 Task: Open Card Event Coordination Review in Board Customer Churn Analysis to Workspace External Affairs and add a team member Softage.4@softage.net, a label Green, a checklist Cryptocurrency Trading, an attachment from Trello, a color Green and finally, add a card description 'Conduct customer research for new market expansion opportunities' and a comment 'Given the potential impact of this task on our team morale and motivation, let us ensure that we approach it with a sense of positivity and enthusiasm.'. Add a start date 'Jan 08, 1900' with a due date 'Jan 15, 1900'
Action: Mouse moved to (736, 264)
Screenshot: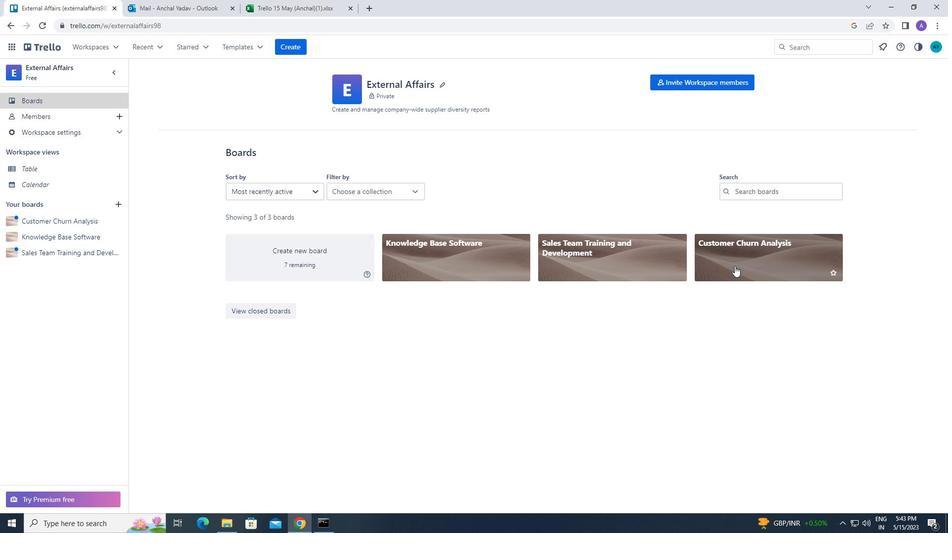 
Action: Mouse pressed left at (736, 264)
Screenshot: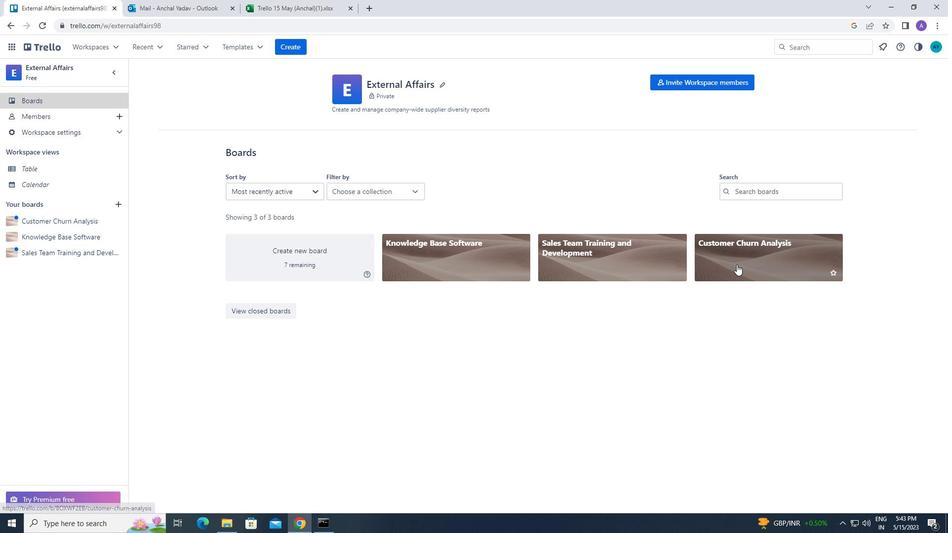 
Action: Mouse moved to (462, 125)
Screenshot: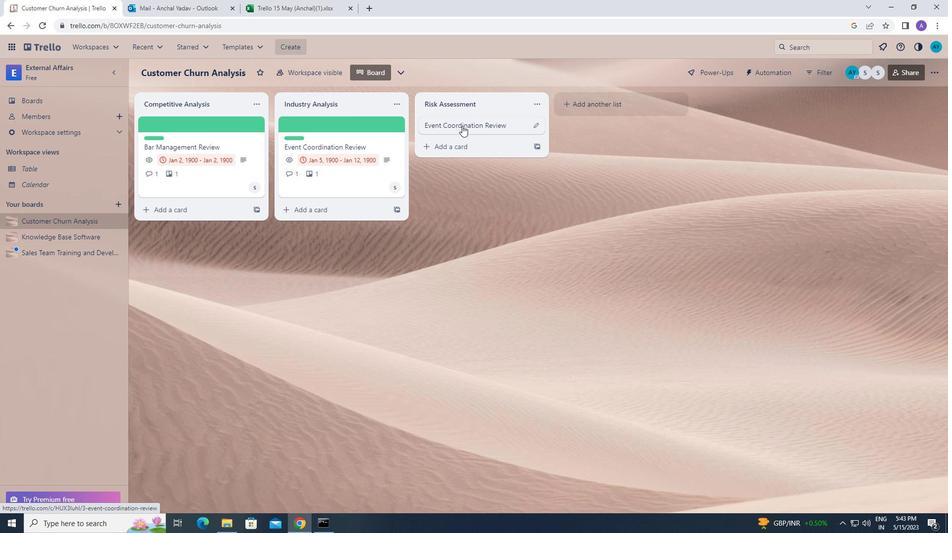 
Action: Mouse pressed left at (462, 125)
Screenshot: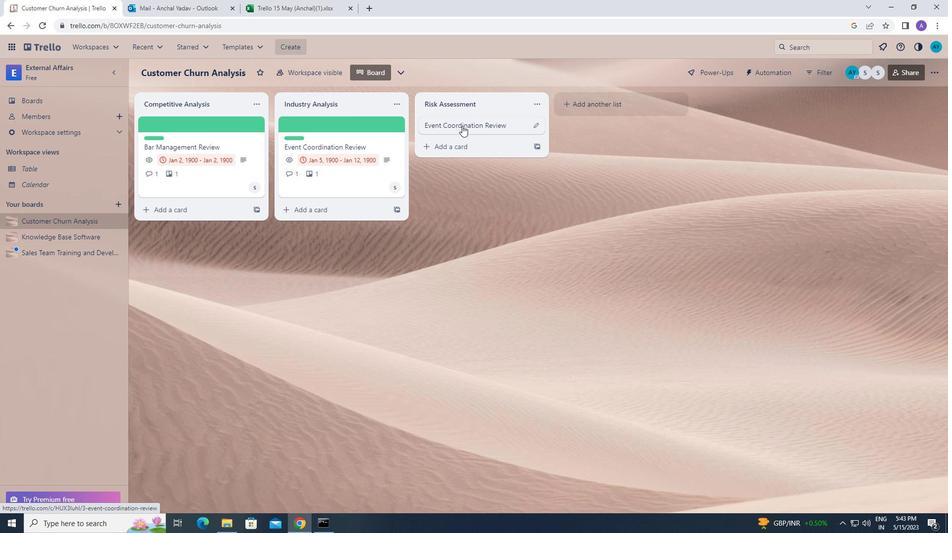 
Action: Mouse moved to (588, 158)
Screenshot: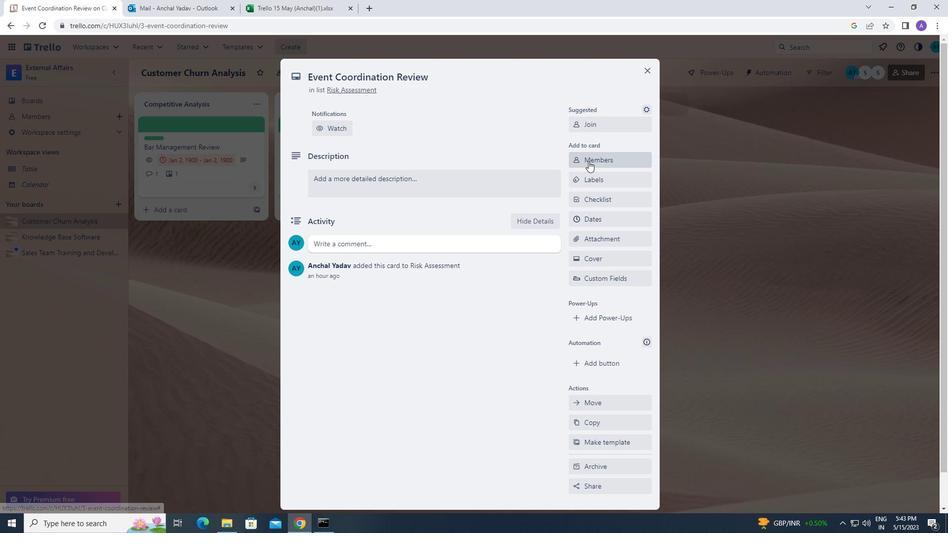 
Action: Mouse pressed left at (588, 158)
Screenshot: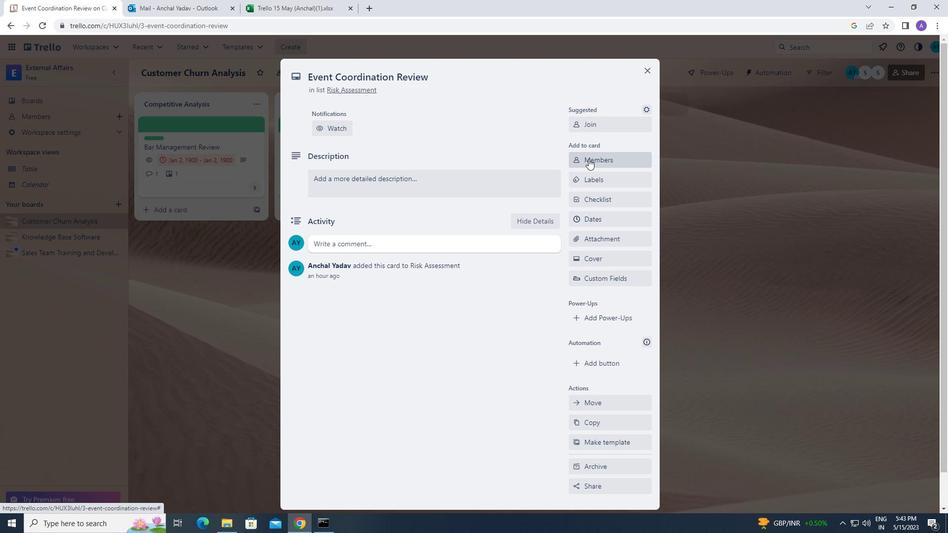
Action: Mouse moved to (593, 199)
Screenshot: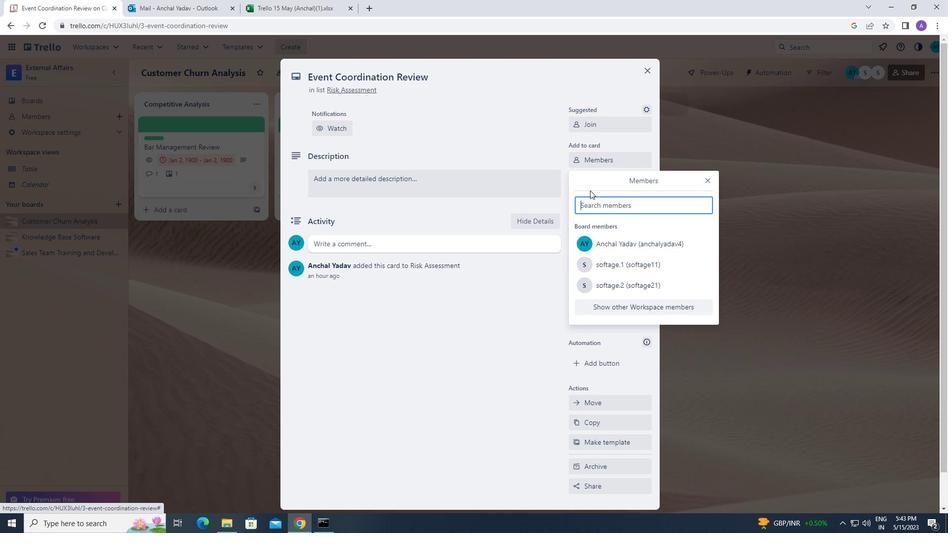
Action: Mouse pressed left at (593, 199)
Screenshot: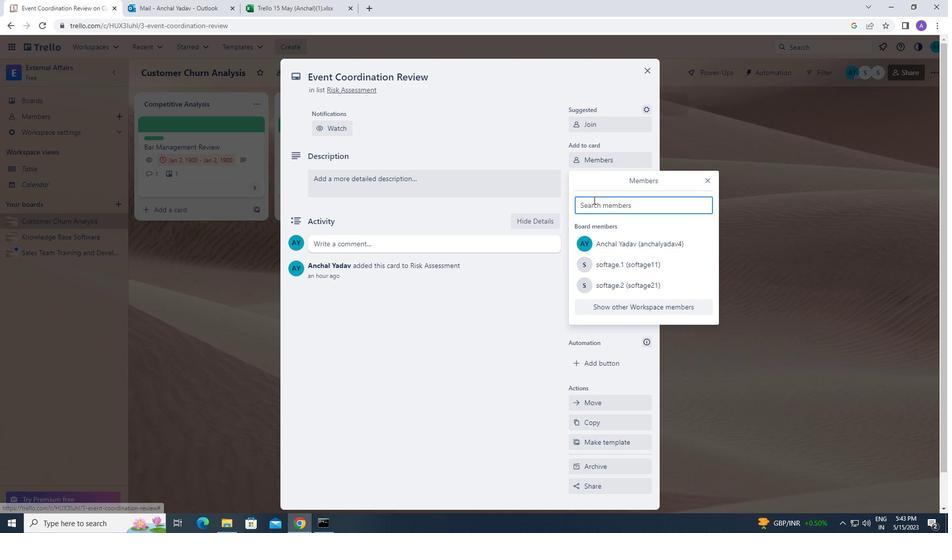 
Action: Key pressed <Key.caps_lock>s<Key.caps_lock>ofta
Screenshot: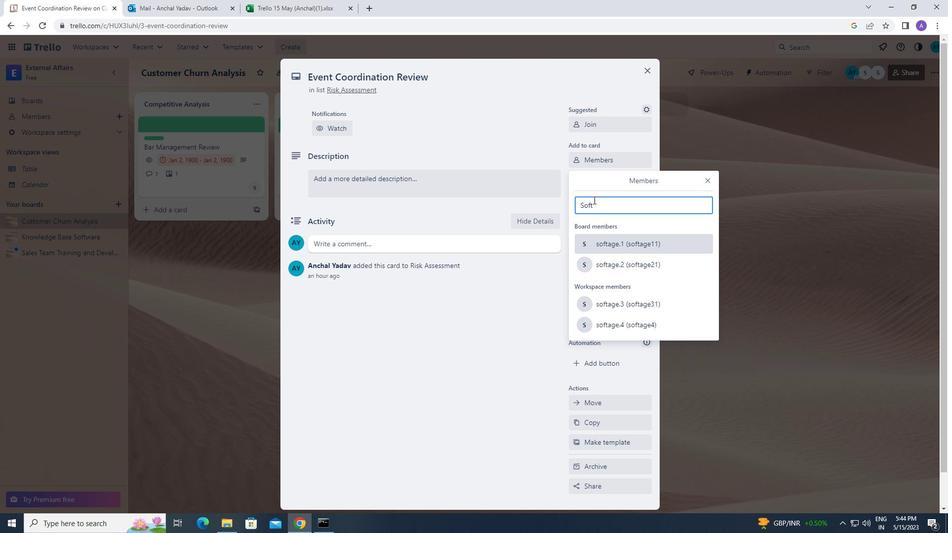 
Action: Mouse moved to (690, 197)
Screenshot: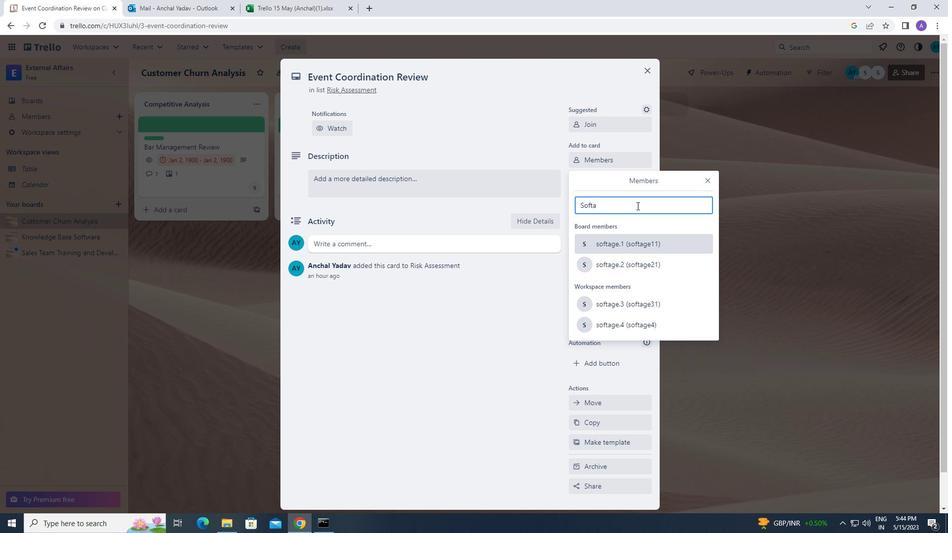 
Action: Key pressed g
Screenshot: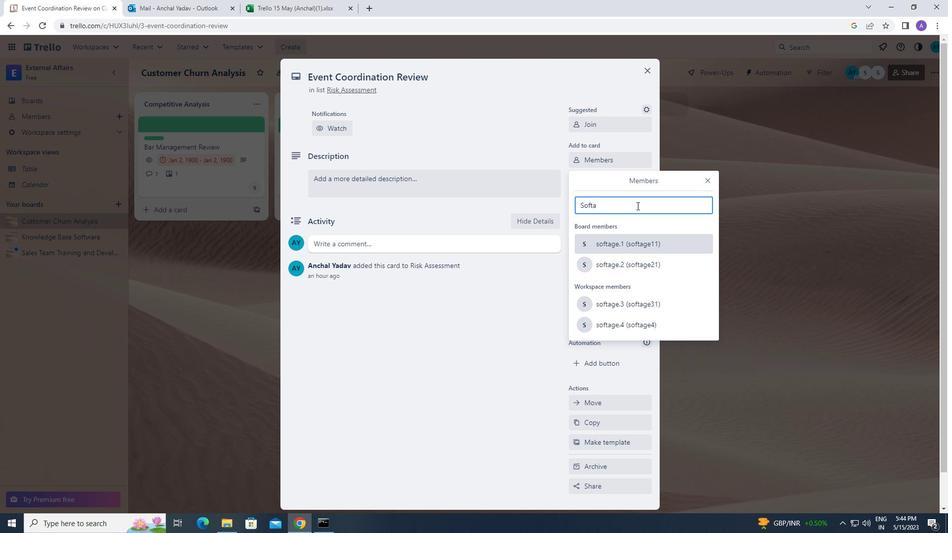 
Action: Mouse moved to (751, 180)
Screenshot: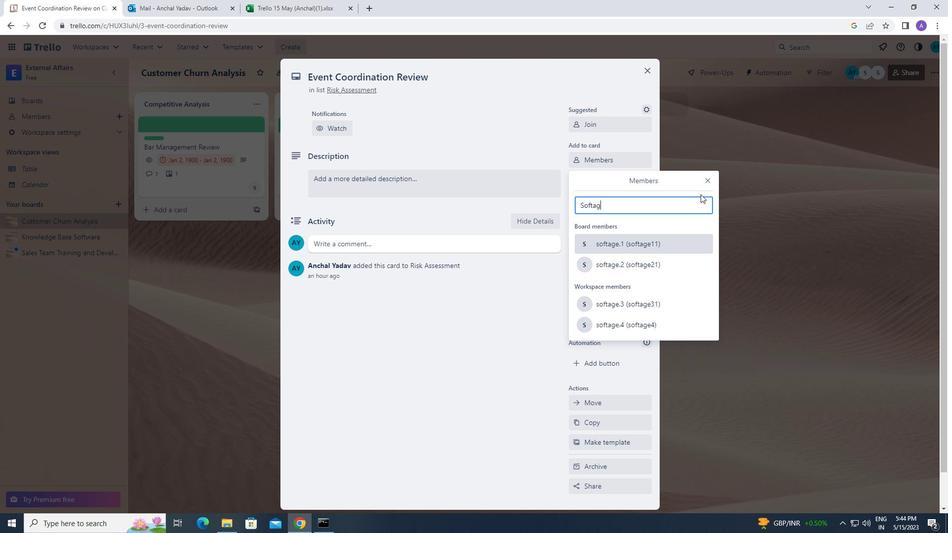 
Action: Key pressed e.4<Key.shift_r>@softag.net
Screenshot: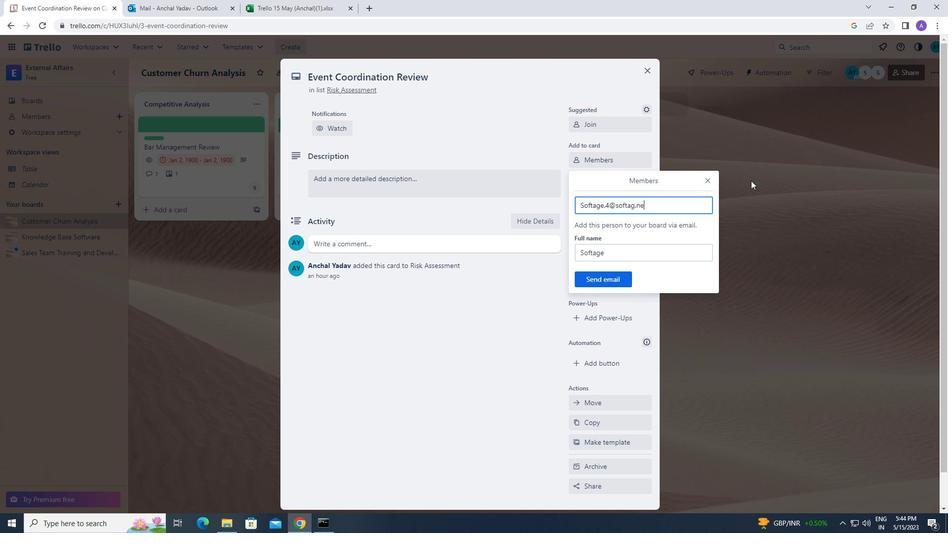 
Action: Mouse moved to (633, 206)
Screenshot: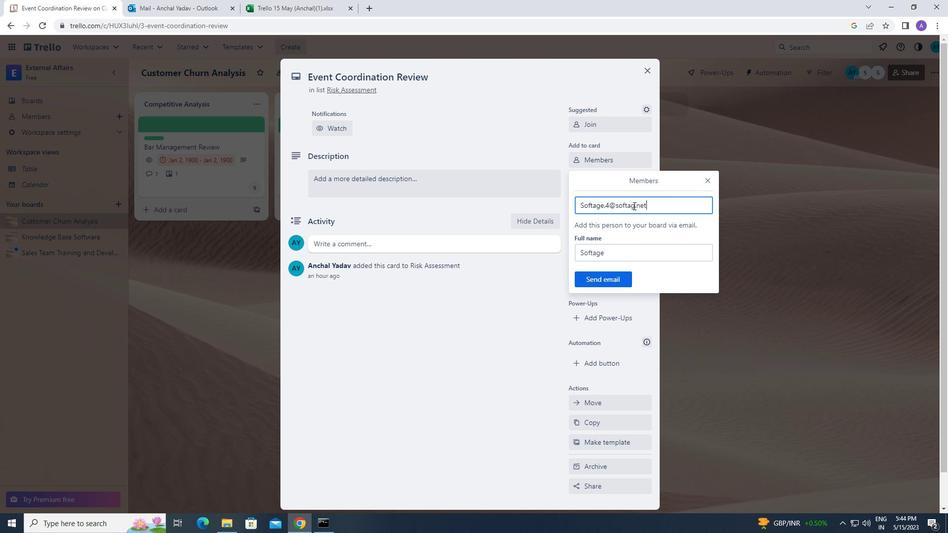
Action: Mouse pressed left at (633, 206)
Screenshot: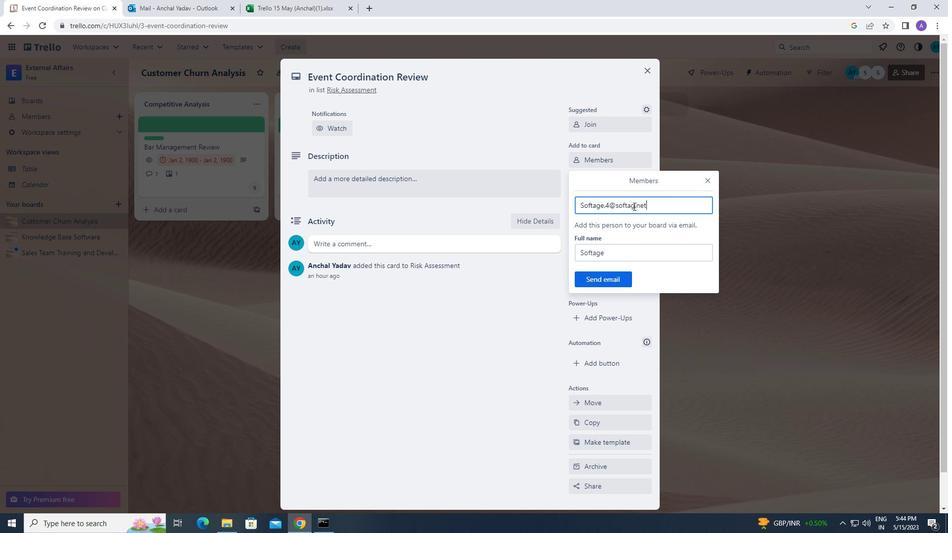 
Action: Mouse moved to (637, 216)
Screenshot: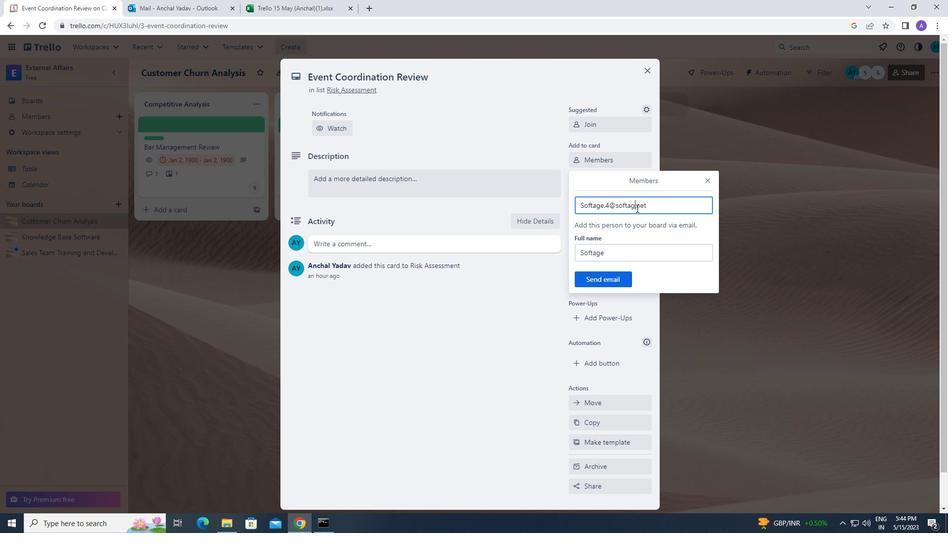 
Action: Key pressed e
Screenshot: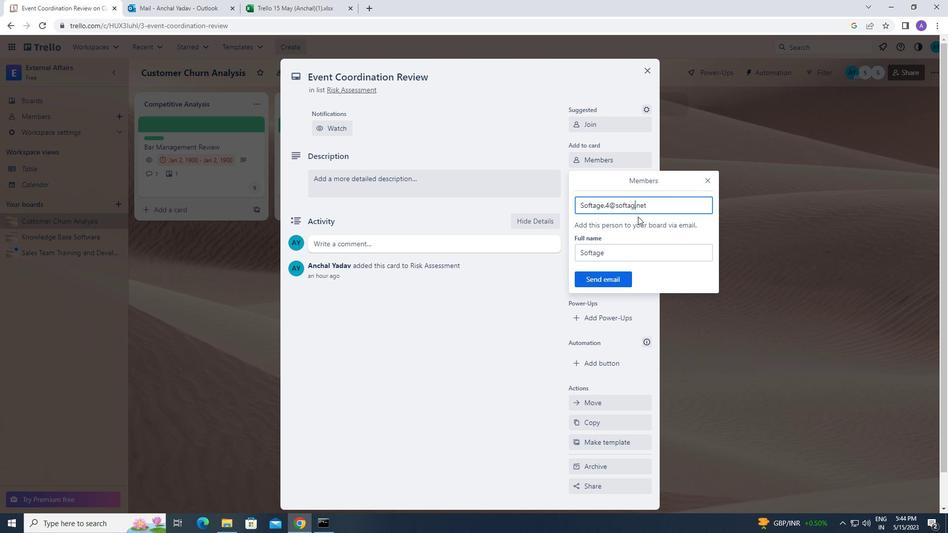 
Action: Mouse moved to (603, 278)
Screenshot: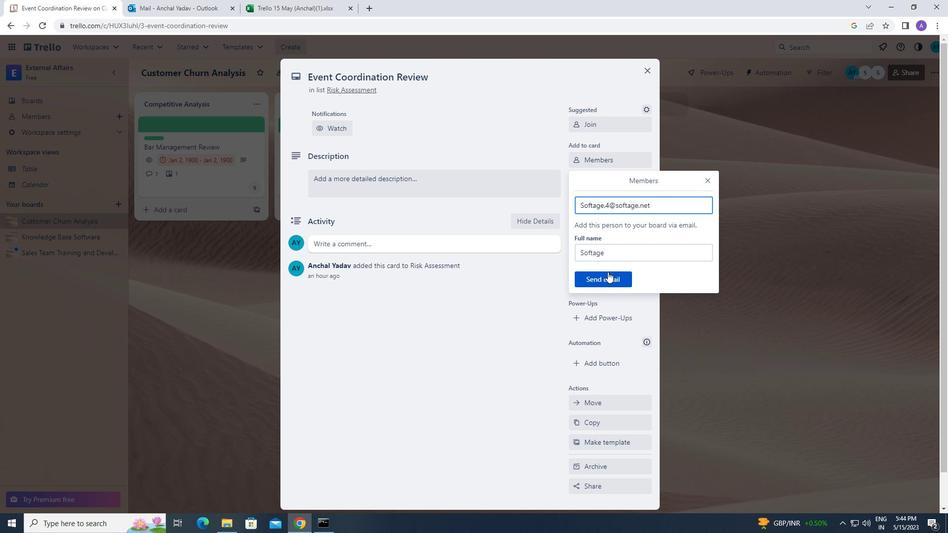 
Action: Mouse pressed left at (603, 278)
Screenshot: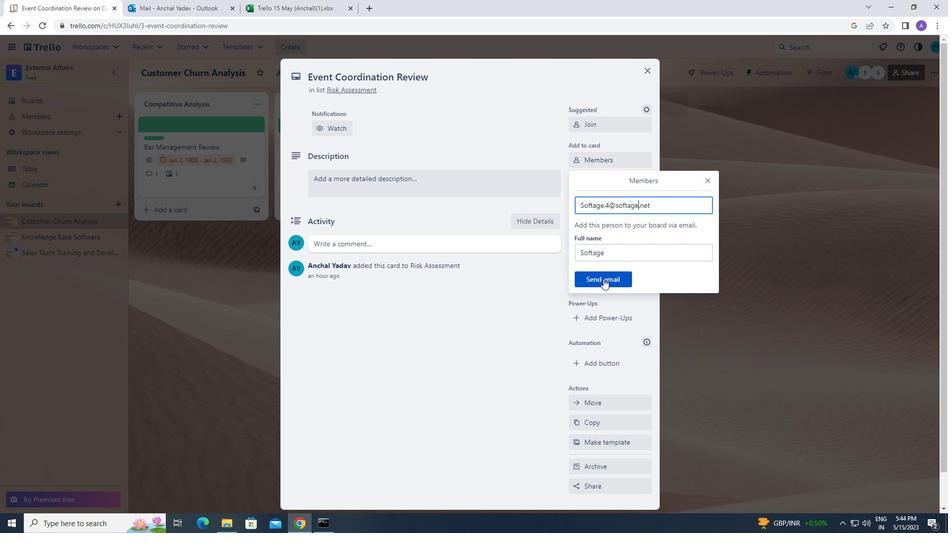 
Action: Mouse moved to (626, 179)
Screenshot: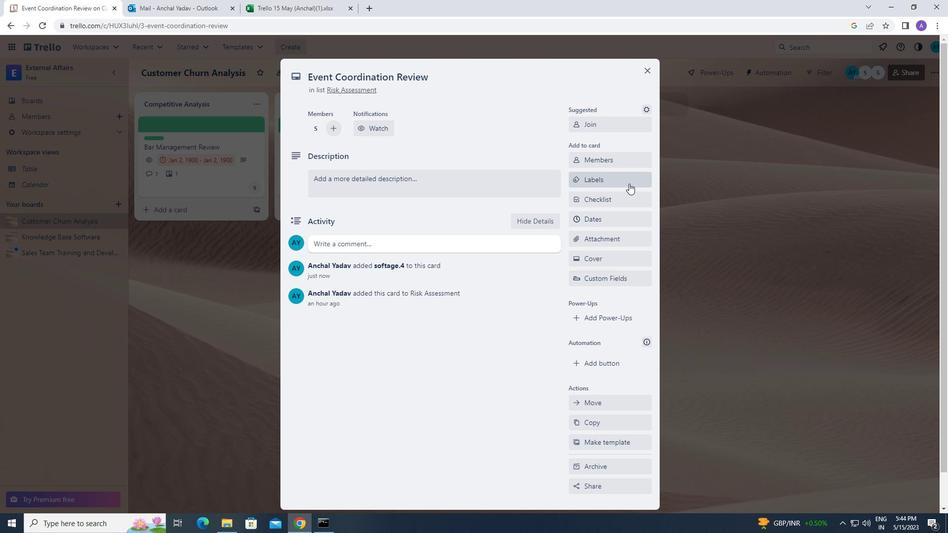 
Action: Mouse pressed left at (626, 179)
Screenshot: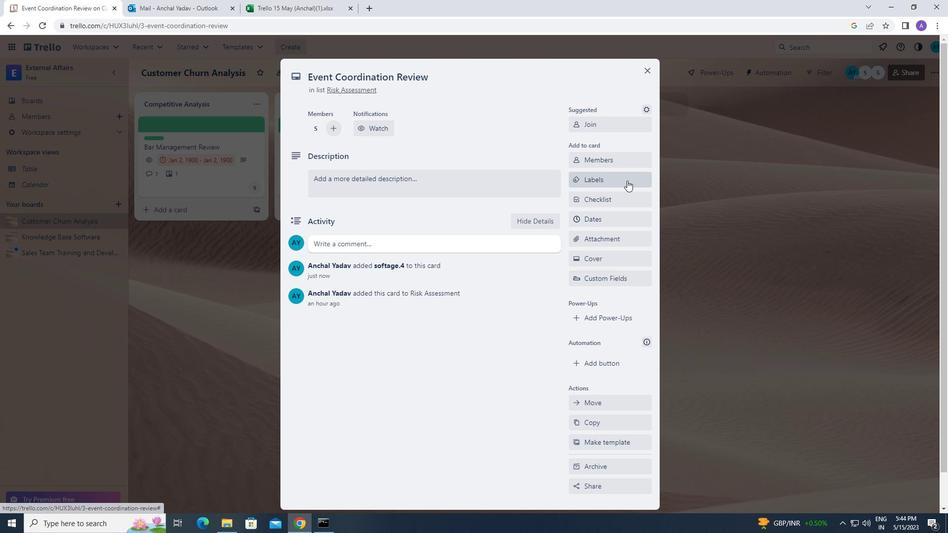 
Action: Mouse moved to (623, 369)
Screenshot: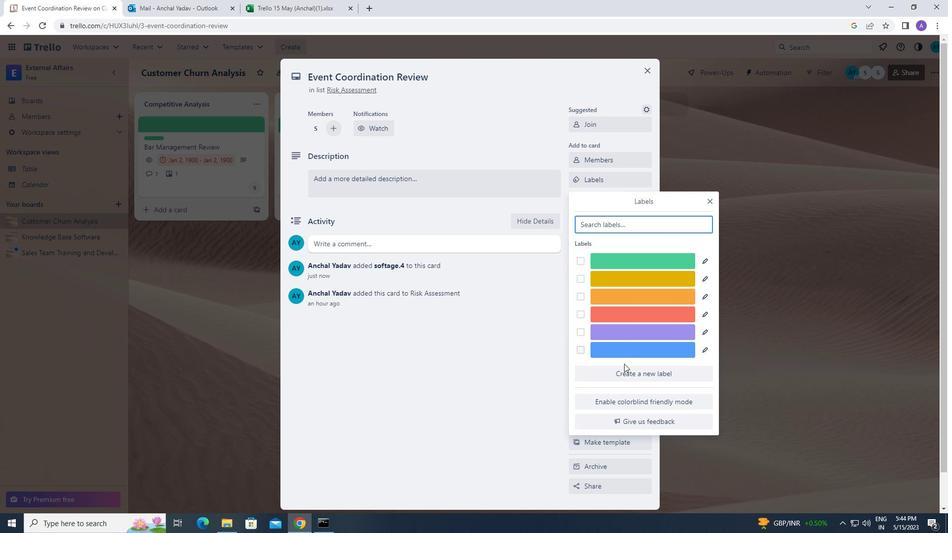 
Action: Mouse pressed left at (623, 369)
Screenshot: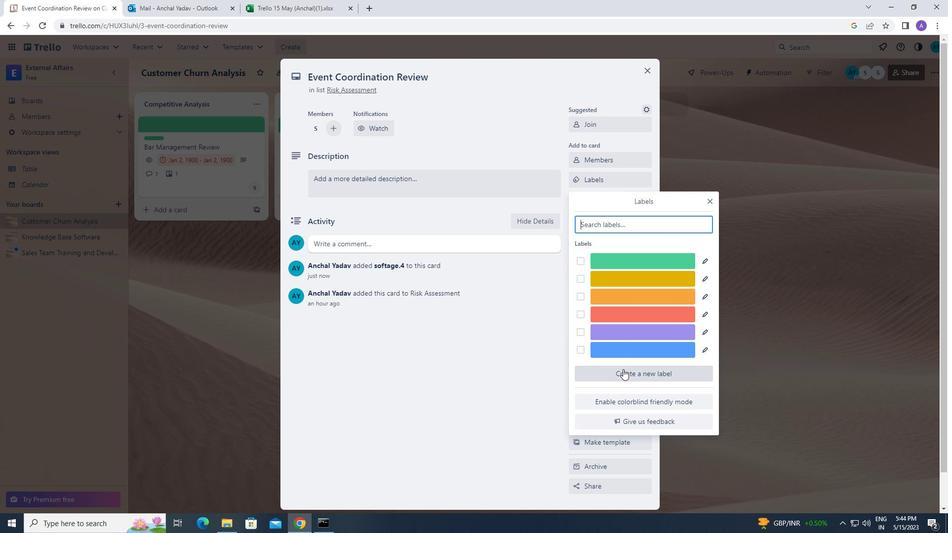 
Action: Mouse moved to (584, 341)
Screenshot: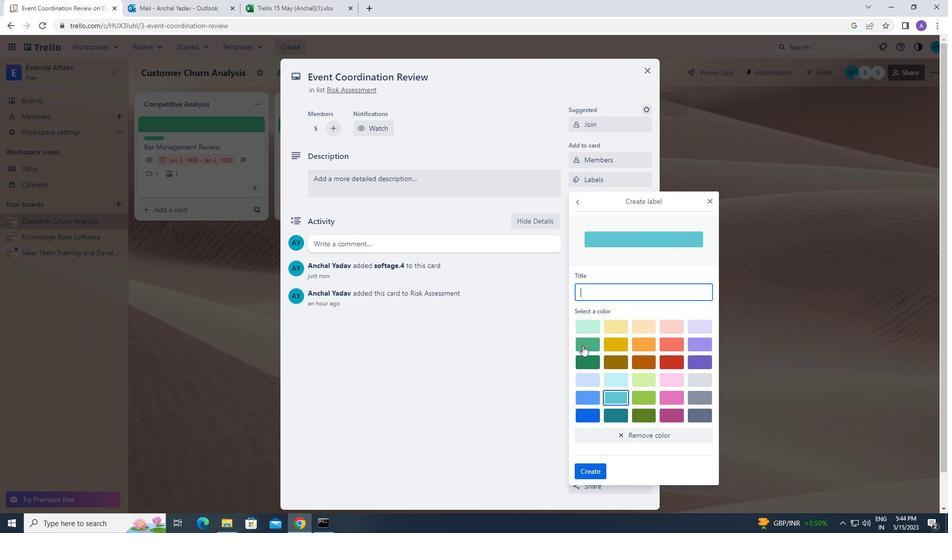 
Action: Mouse pressed left at (584, 341)
Screenshot: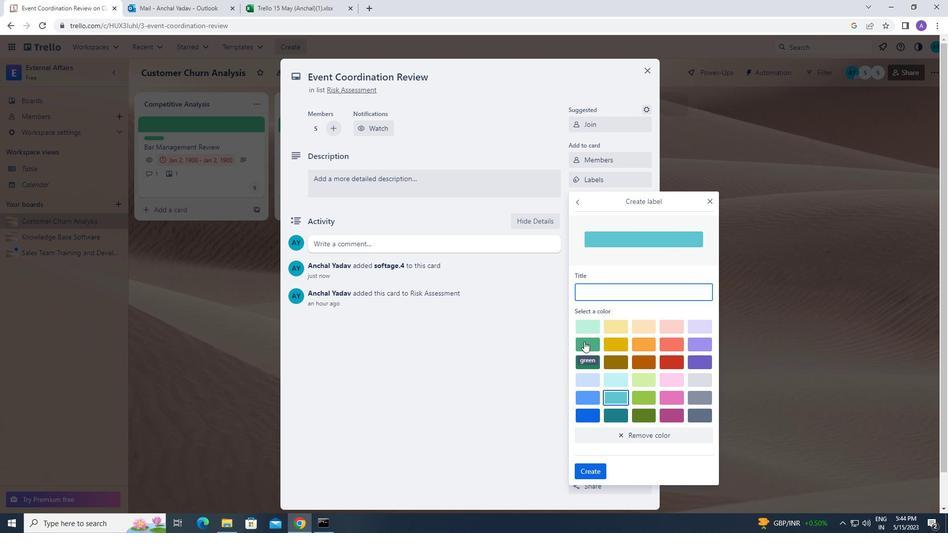 
Action: Mouse moved to (592, 469)
Screenshot: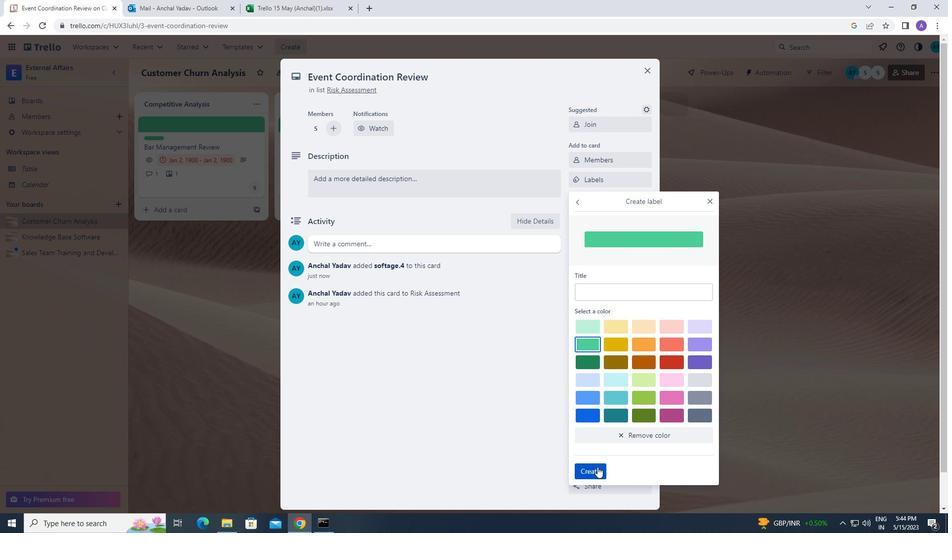 
Action: Mouse pressed left at (592, 469)
Screenshot: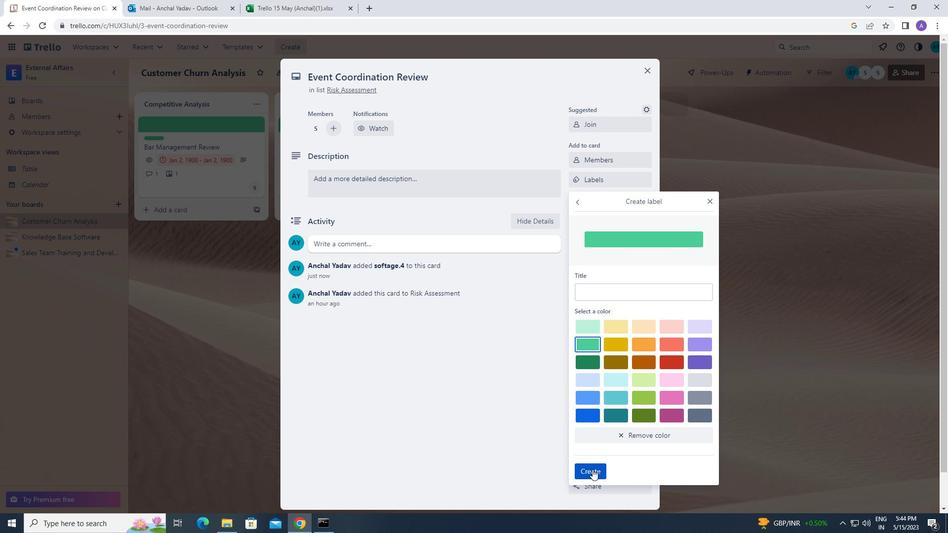 
Action: Mouse moved to (709, 202)
Screenshot: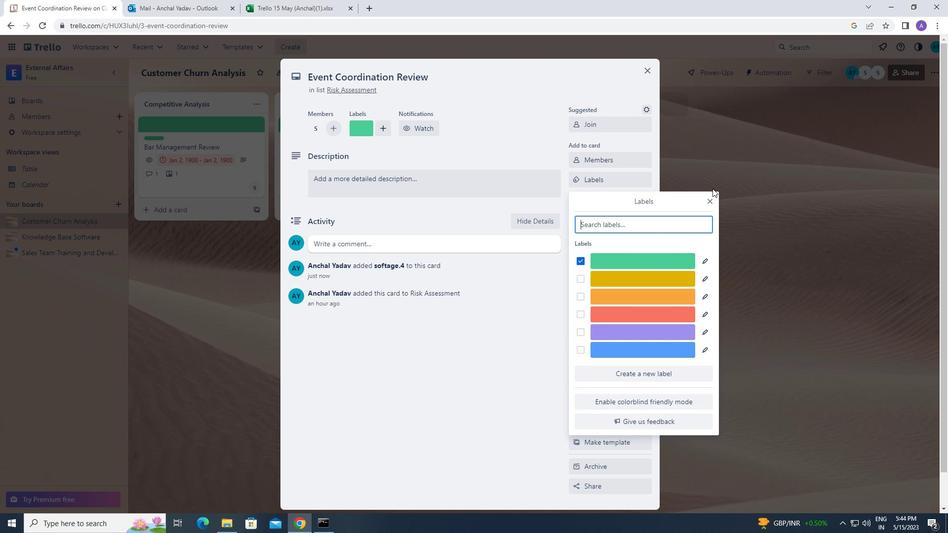 
Action: Mouse pressed left at (709, 202)
Screenshot: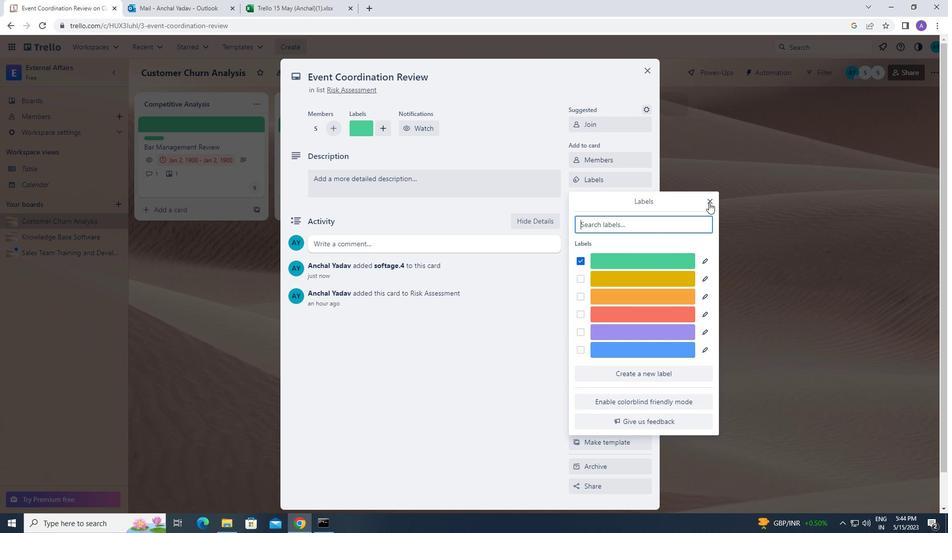 
Action: Mouse moved to (619, 197)
Screenshot: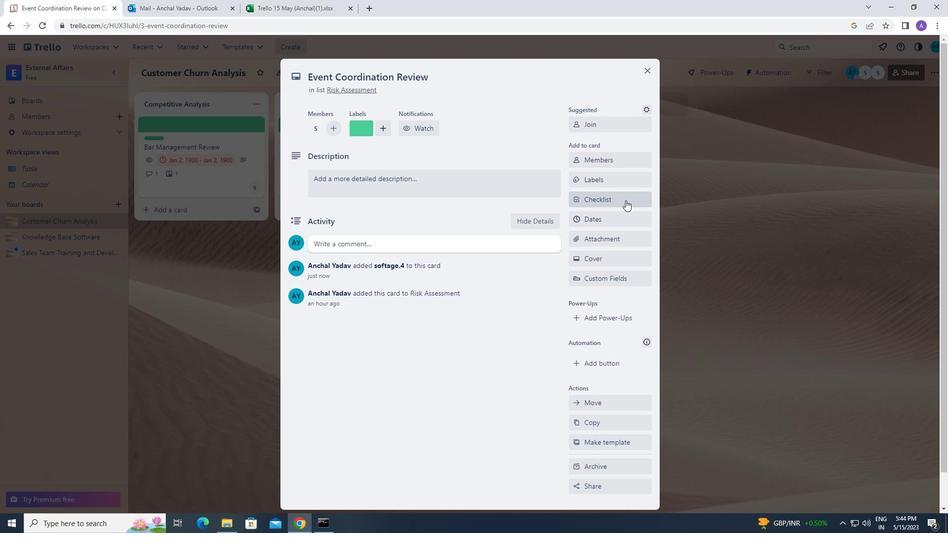 
Action: Mouse pressed left at (619, 197)
Screenshot: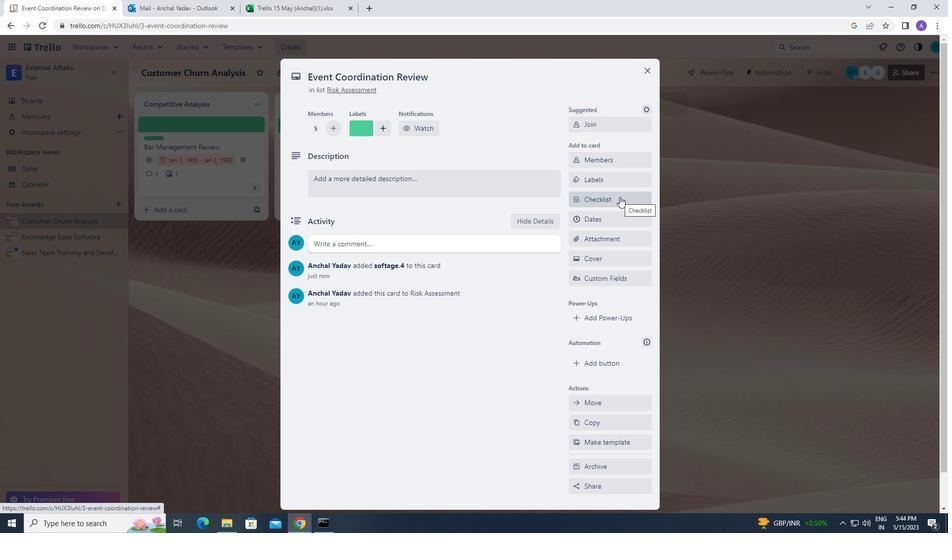 
Action: Mouse moved to (619, 241)
Screenshot: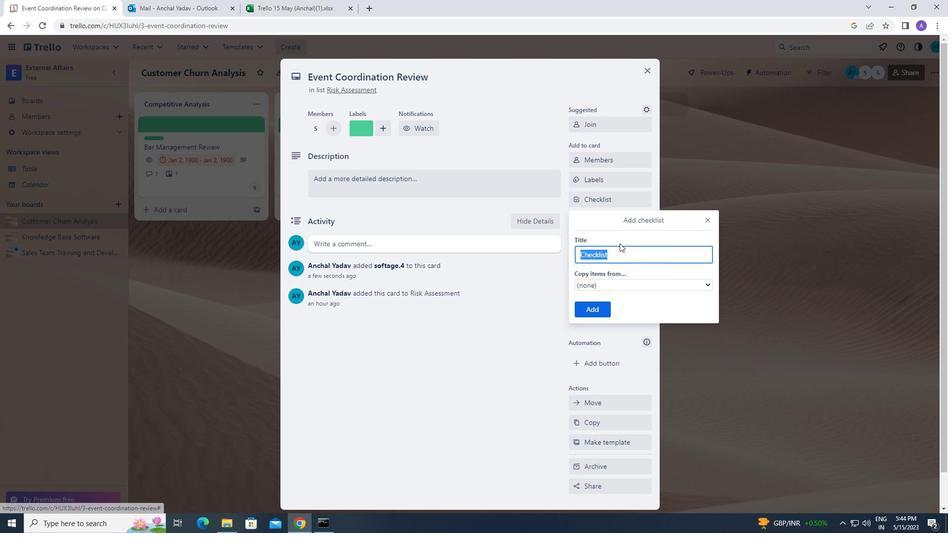 
Action: Key pressed <Key.caps_lock>c<Key.caps_lock>ryptocurrency
Screenshot: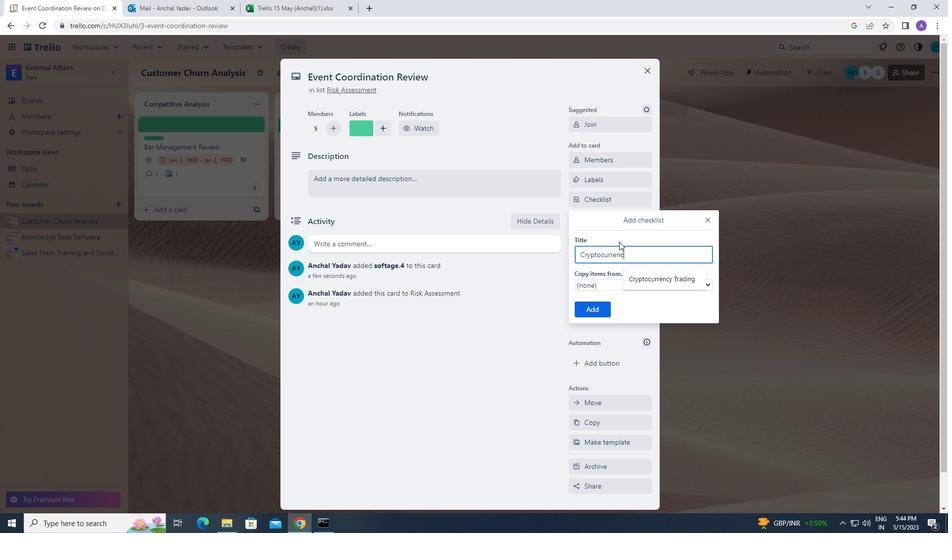 
Action: Mouse moved to (782, 224)
Screenshot: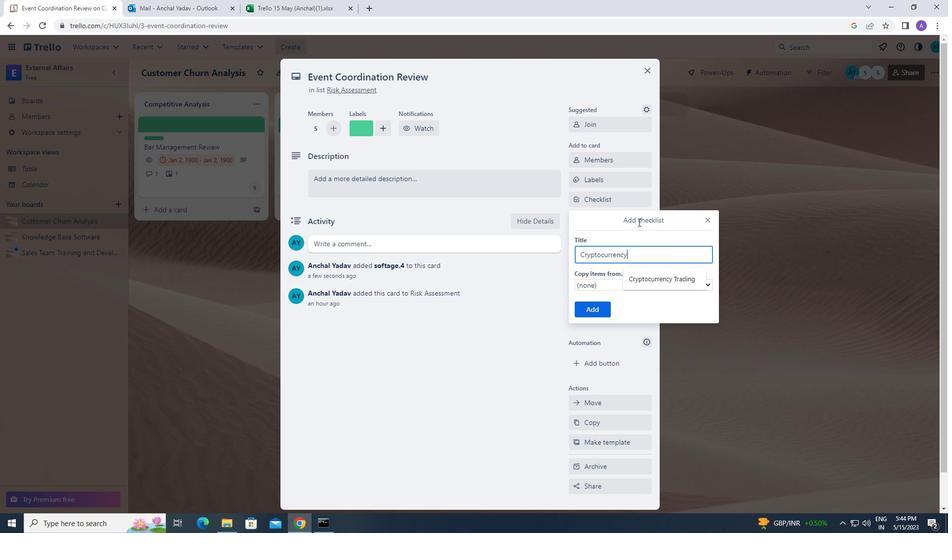 
Action: Key pressed <Key.space><Key.caps_lock>t<Key.caps_lock>rading
Screenshot: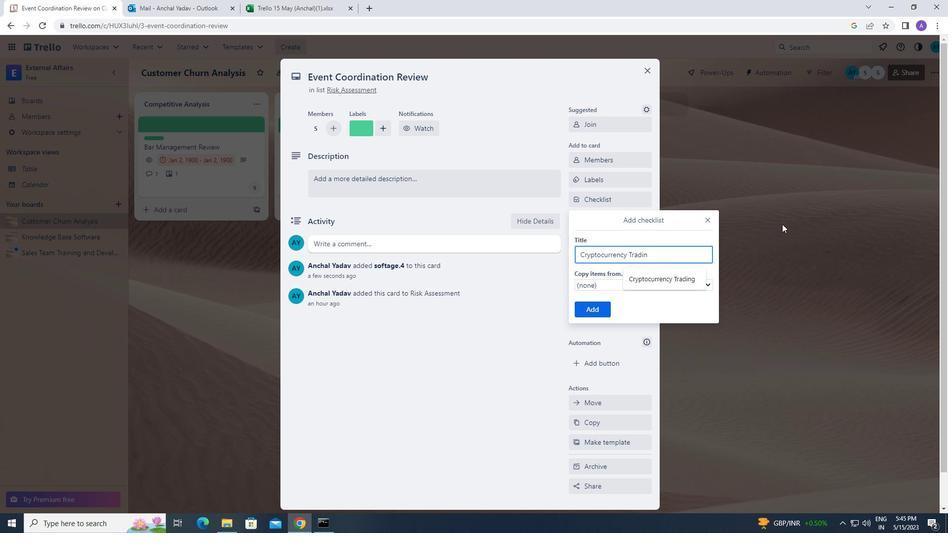 
Action: Mouse moved to (591, 308)
Screenshot: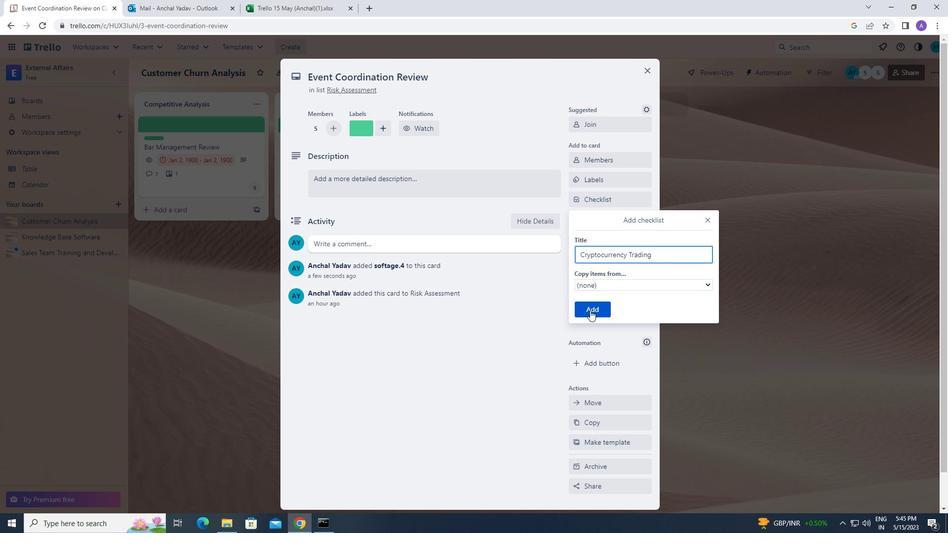 
Action: Mouse pressed left at (591, 308)
Screenshot: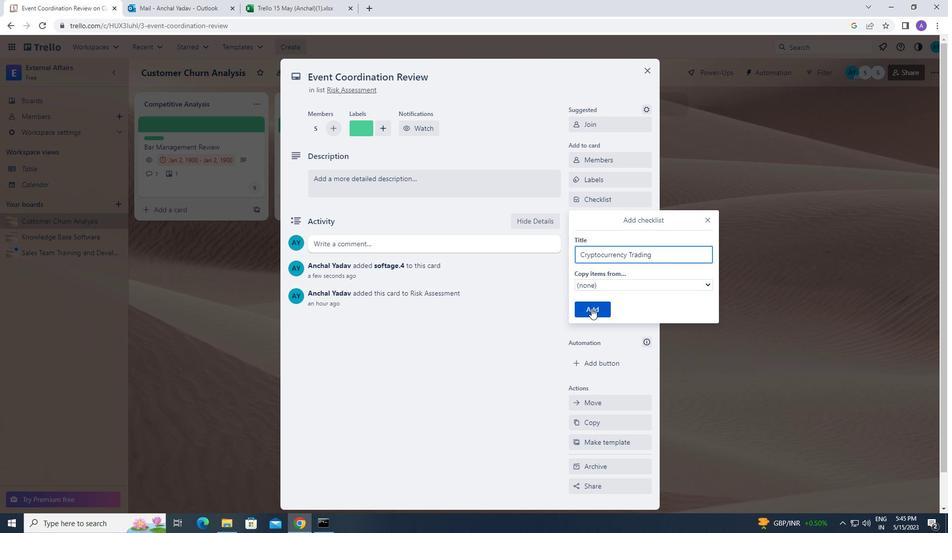 
Action: Mouse moved to (608, 239)
Screenshot: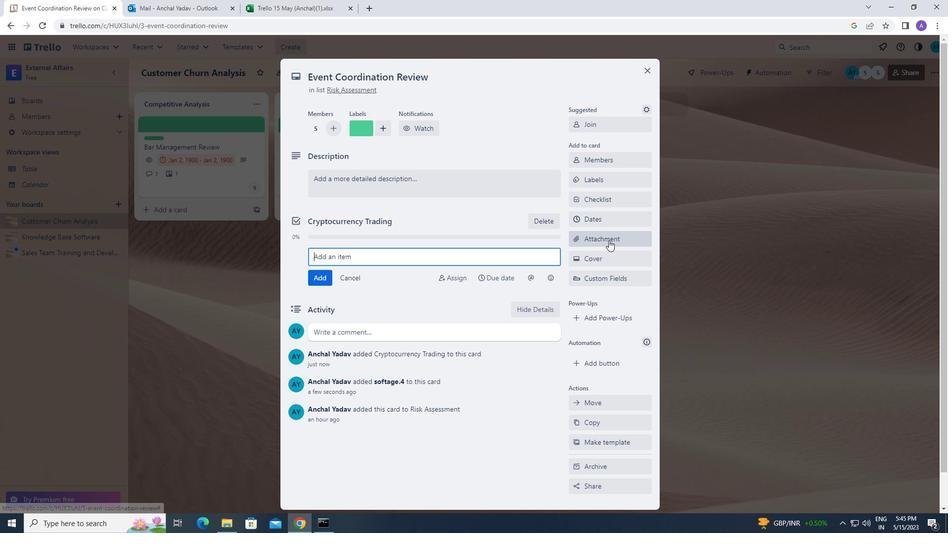 
Action: Mouse pressed left at (608, 239)
Screenshot: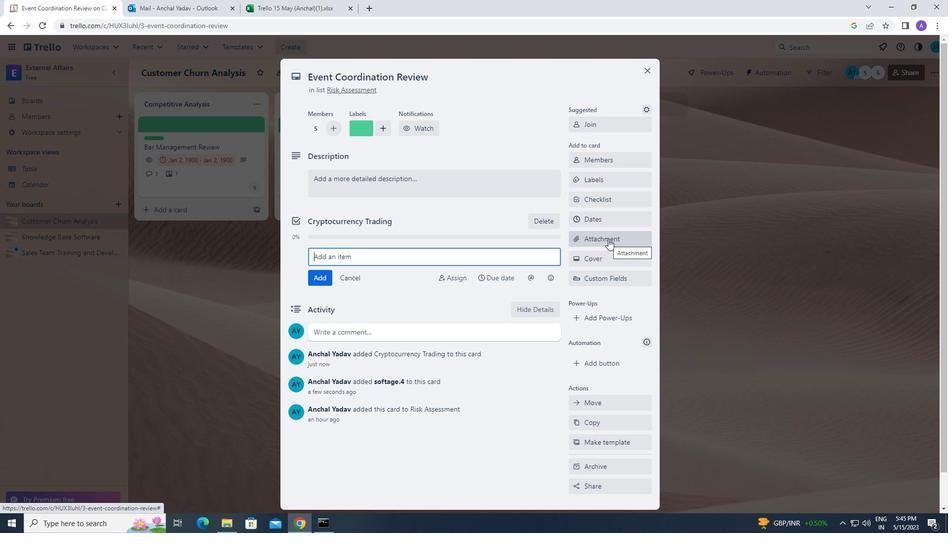 
Action: Mouse moved to (614, 295)
Screenshot: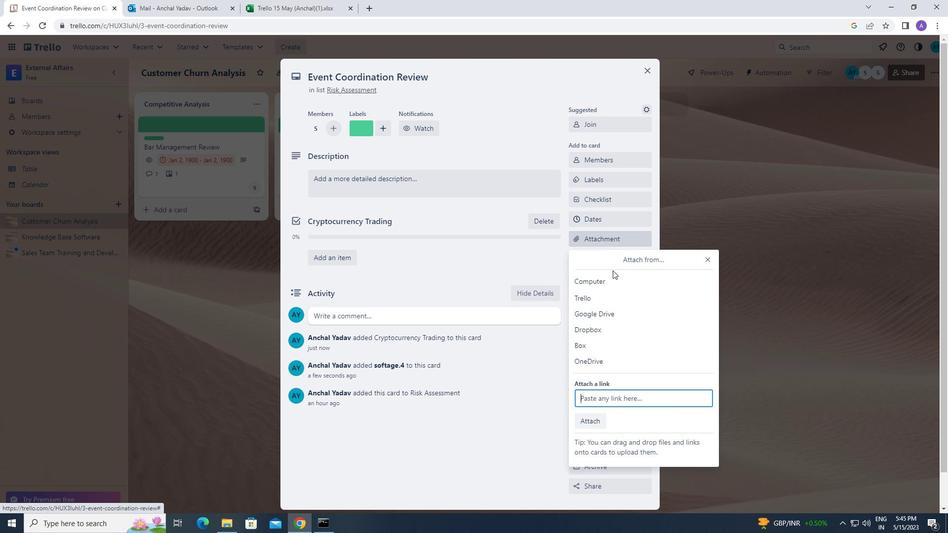 
Action: Mouse pressed left at (614, 295)
Screenshot: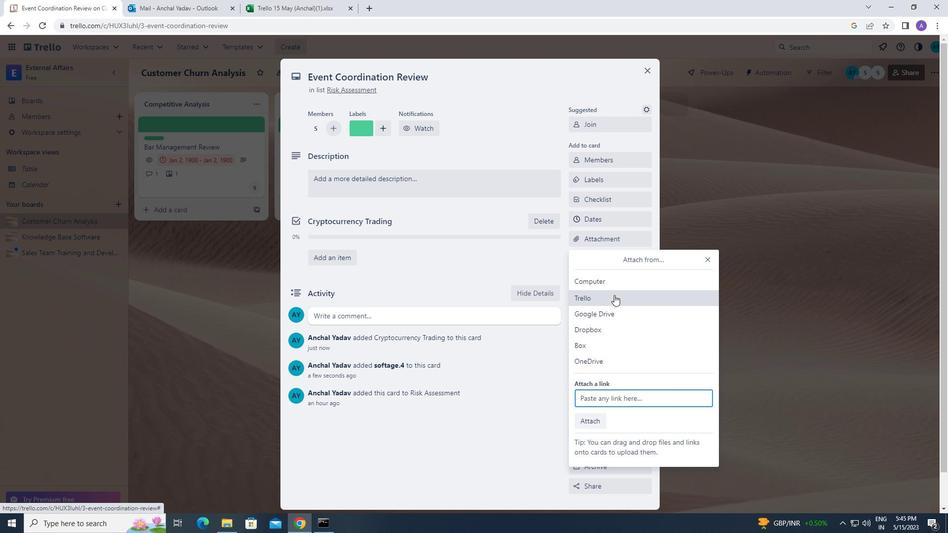 
Action: Mouse moved to (612, 313)
Screenshot: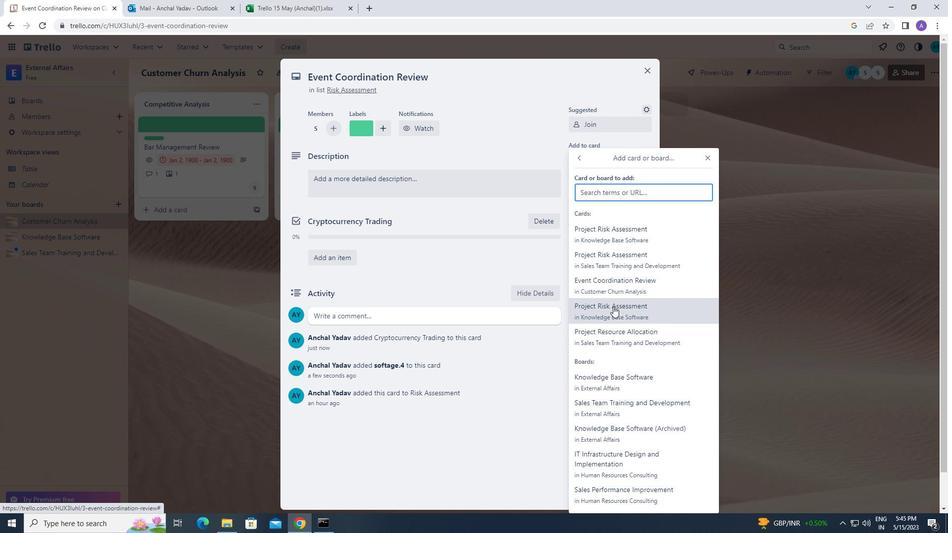 
Action: Mouse pressed left at (612, 313)
Screenshot: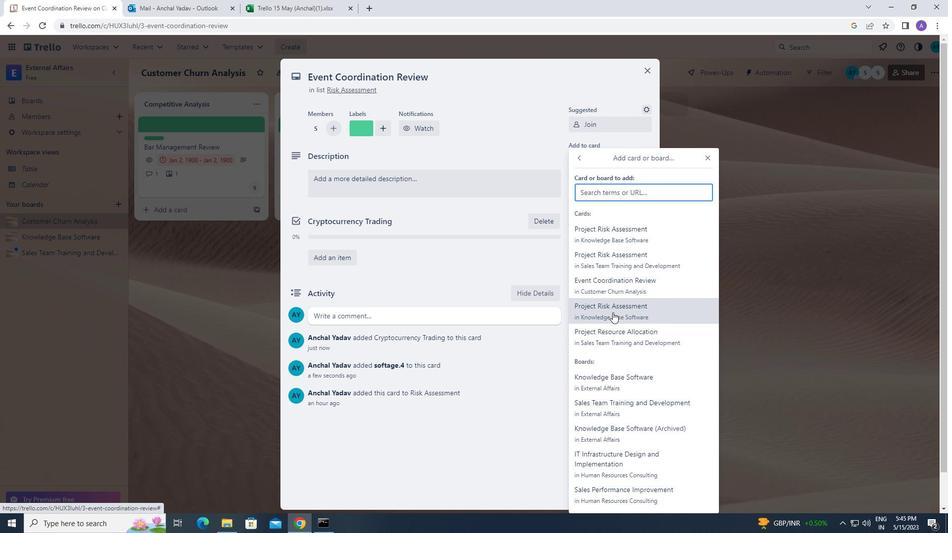 
Action: Mouse moved to (595, 259)
Screenshot: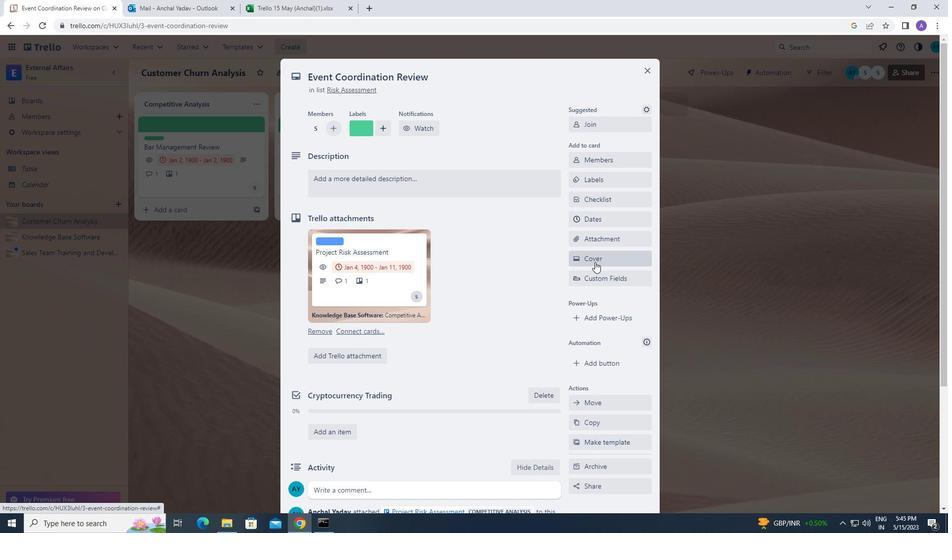 
Action: Mouse pressed left at (595, 259)
Screenshot: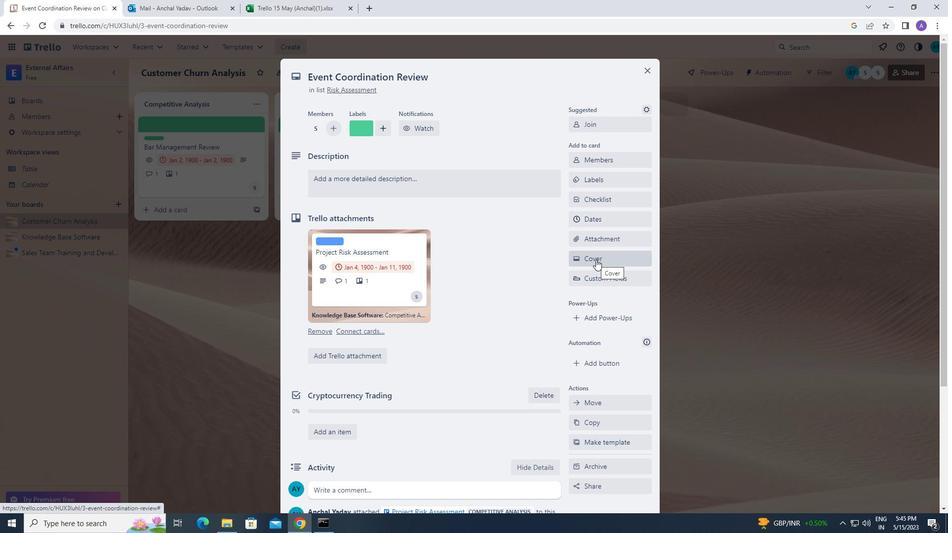 
Action: Mouse moved to (590, 310)
Screenshot: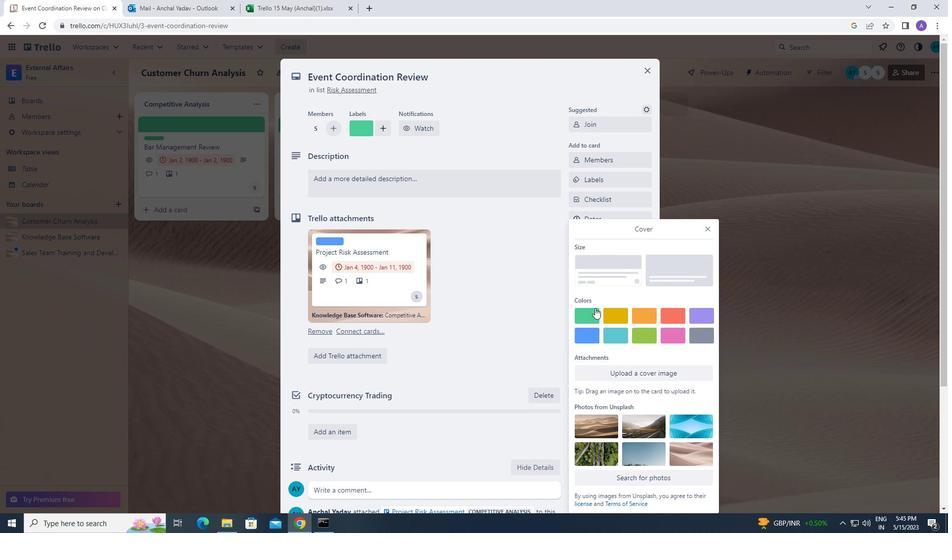 
Action: Mouse pressed left at (590, 310)
Screenshot: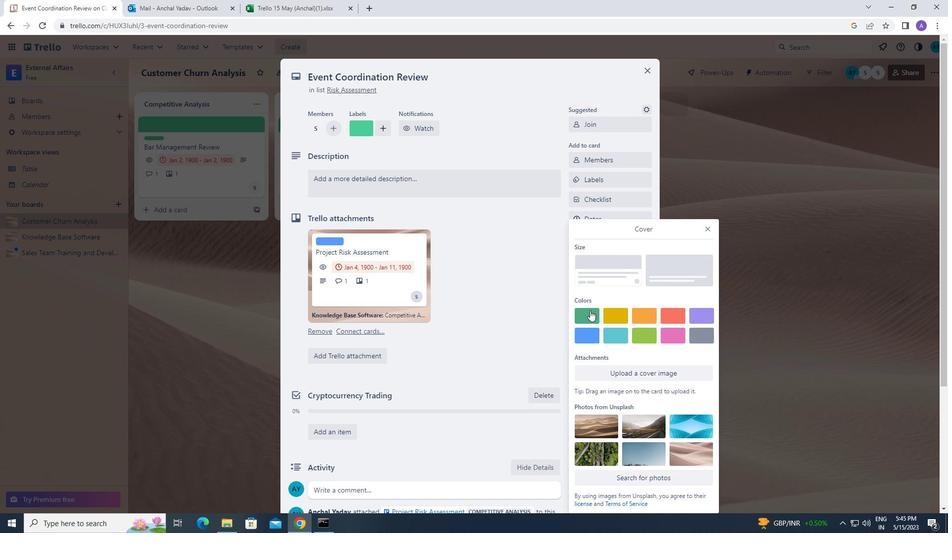 
Action: Mouse moved to (709, 209)
Screenshot: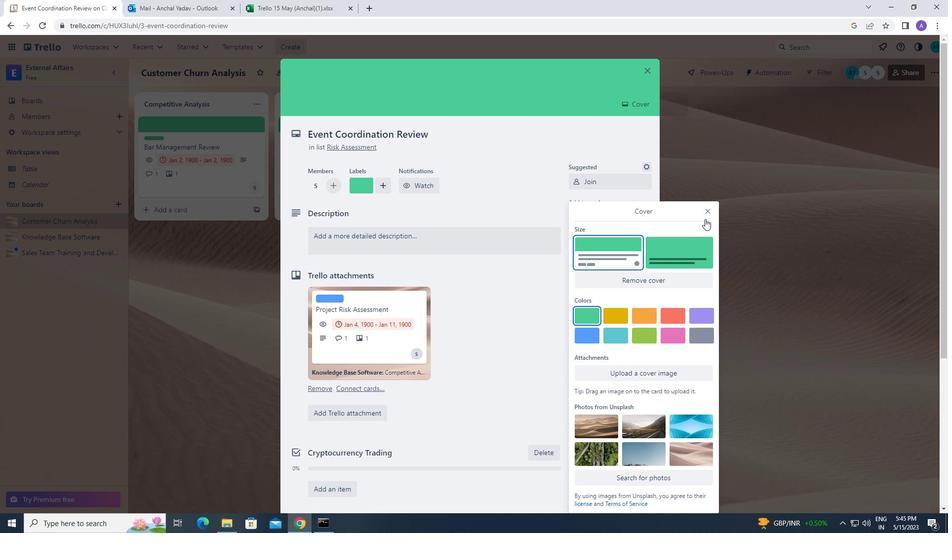 
Action: Mouse pressed left at (709, 209)
Screenshot: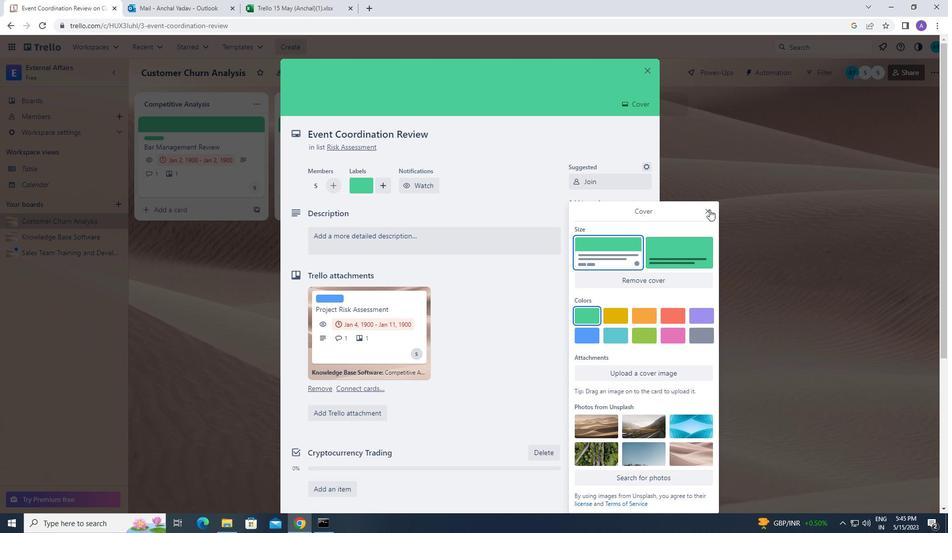 
Action: Mouse moved to (447, 236)
Screenshot: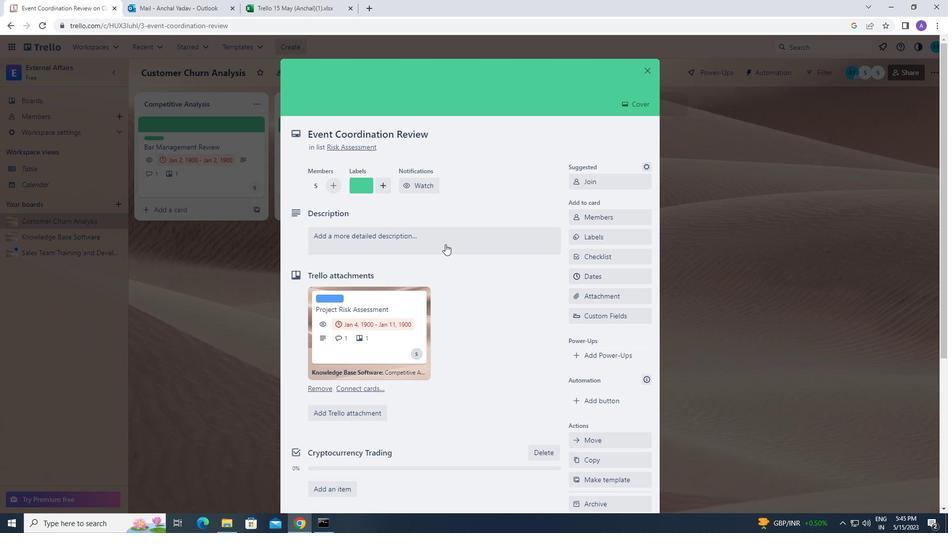 
Action: Mouse pressed left at (447, 236)
Screenshot: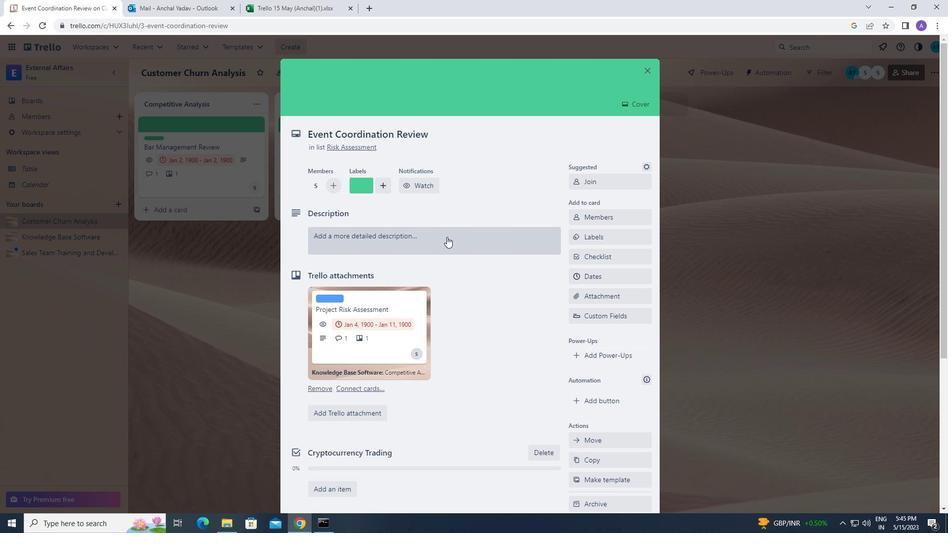 
Action: Mouse moved to (419, 279)
Screenshot: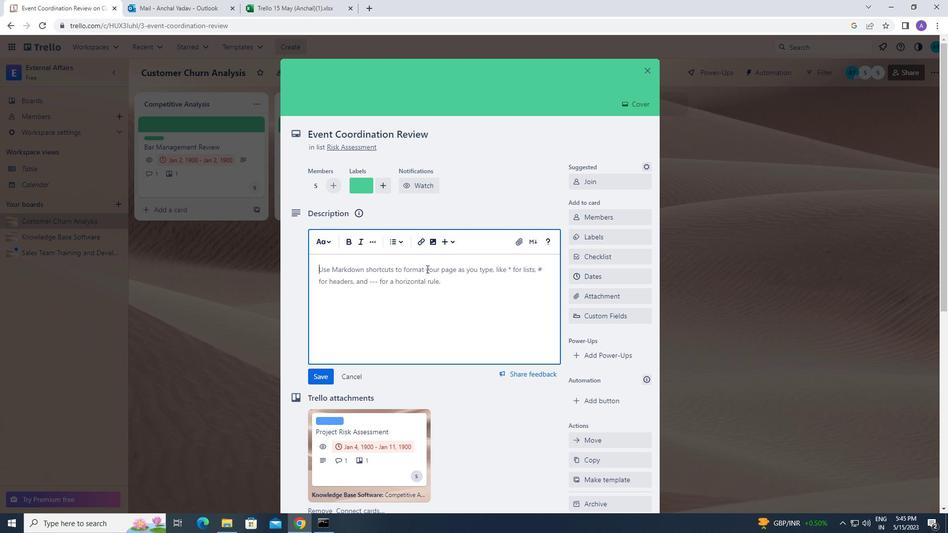
Action: Mouse pressed left at (419, 279)
Screenshot: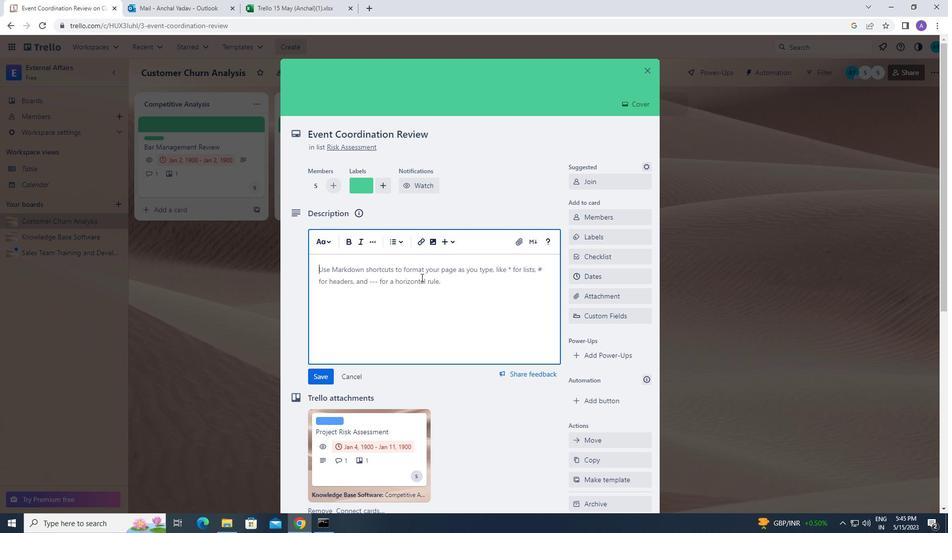 
Action: Mouse moved to (420, 278)
Screenshot: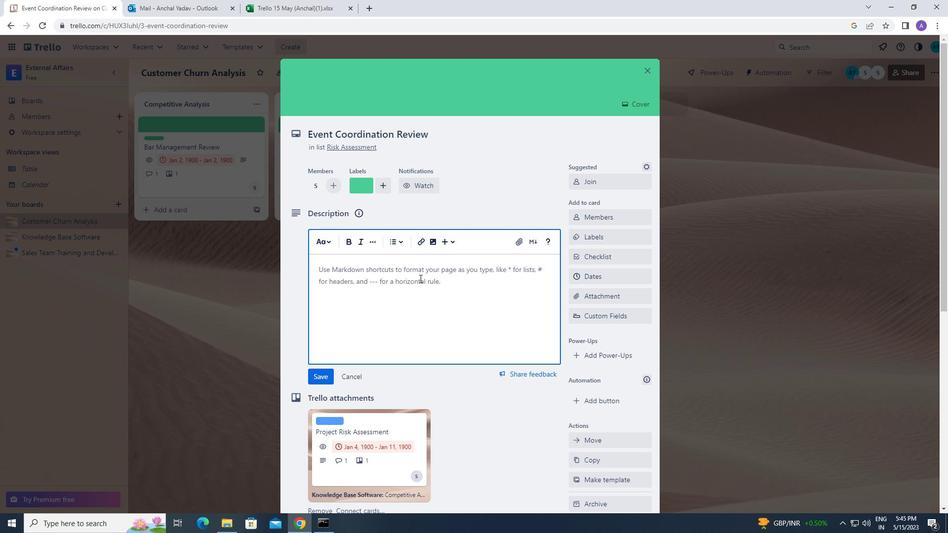 
Action: Key pressed <Key.caps_lock>c<Key.caps_lock>onduct<Key.space>customer<Key.space>research<Key.space>for
Screenshot: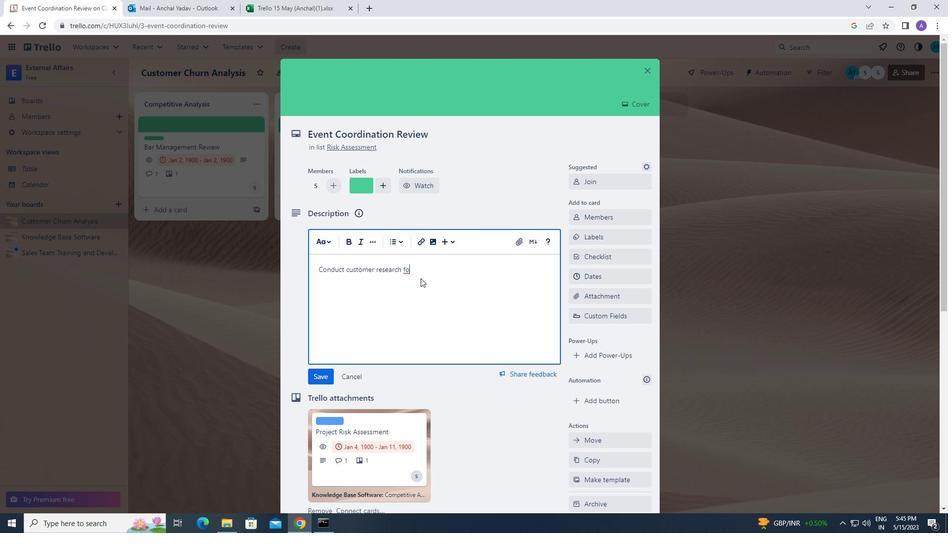 
Action: Mouse moved to (595, 85)
Screenshot: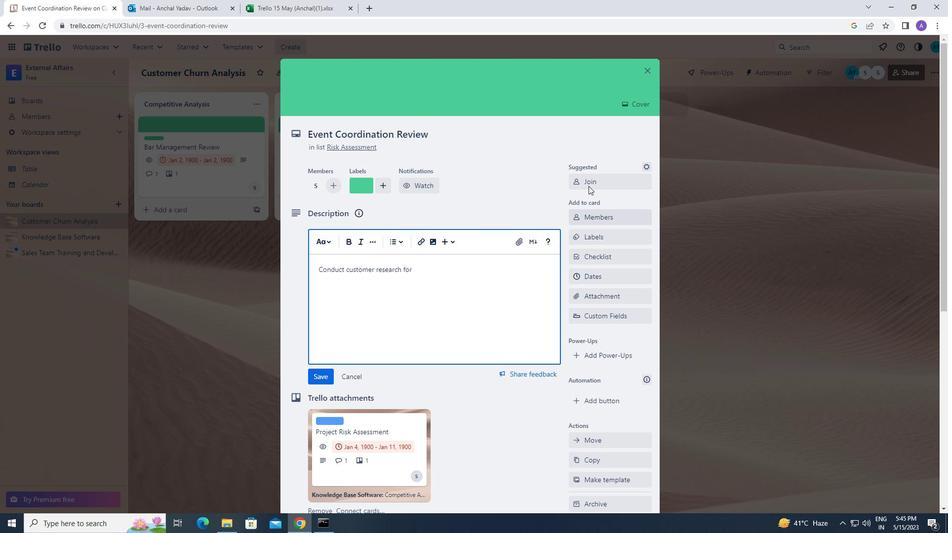 
Action: Key pressed <Key.space>new<Key.space>market<Key.space>expansion<Key.space>opportunities
Screenshot: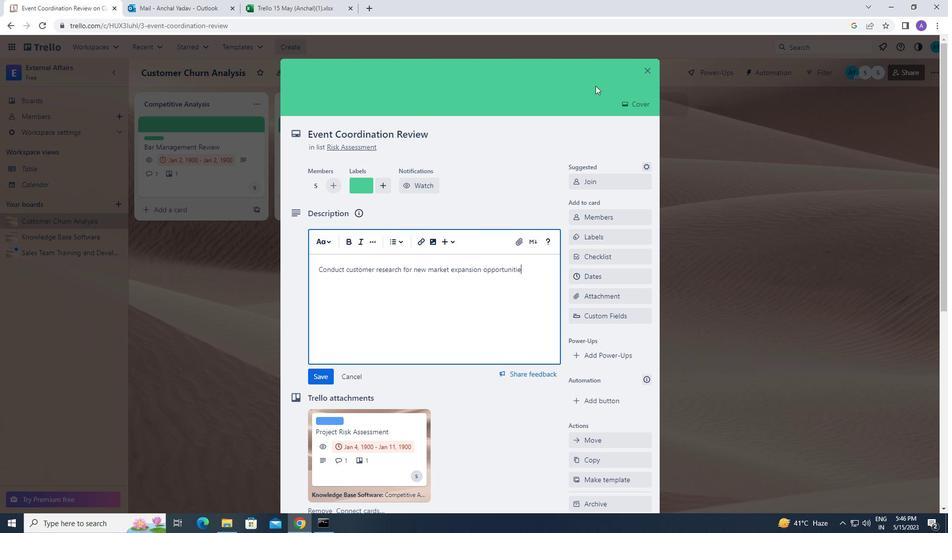 
Action: Mouse moved to (317, 370)
Screenshot: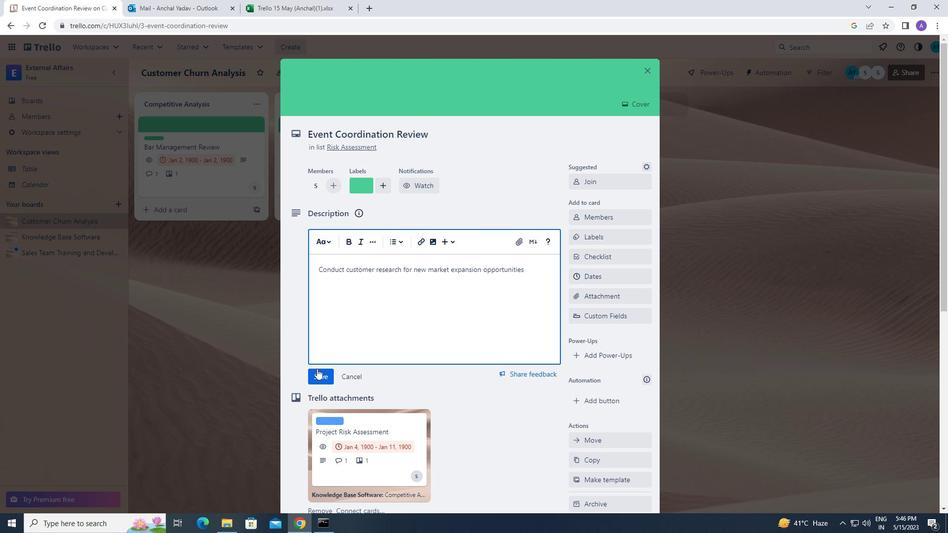 
Action: Mouse pressed left at (317, 370)
Screenshot: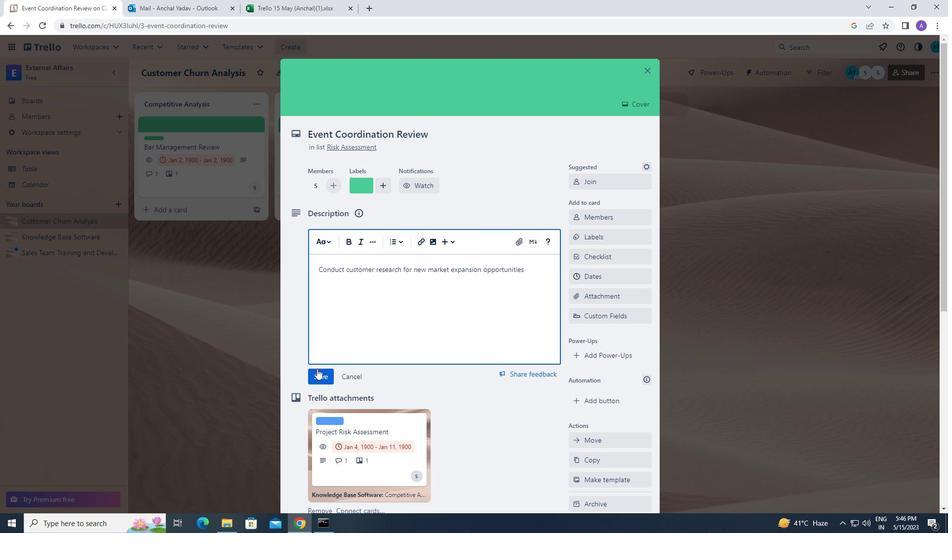 
Action: Mouse moved to (320, 373)
Screenshot: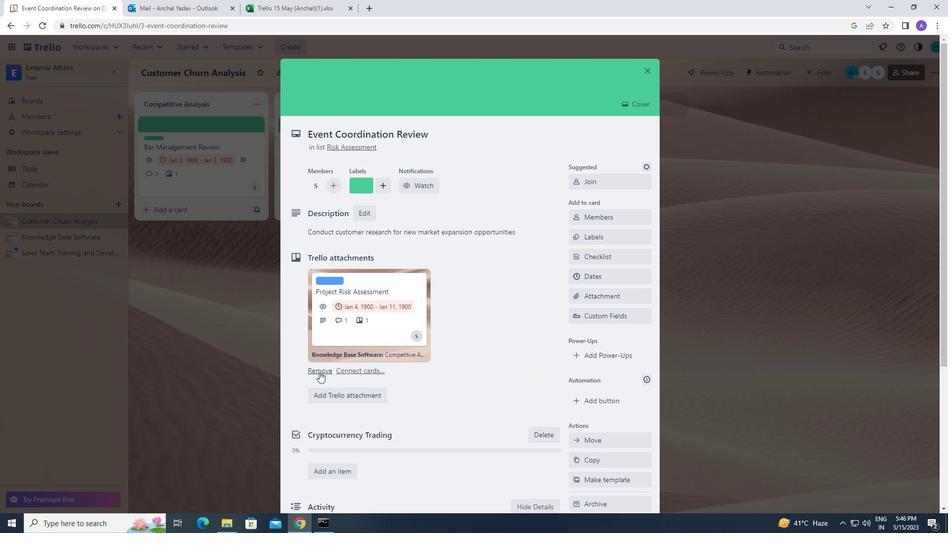 
Action: Mouse scrolled (320, 372) with delta (0, 0)
Screenshot: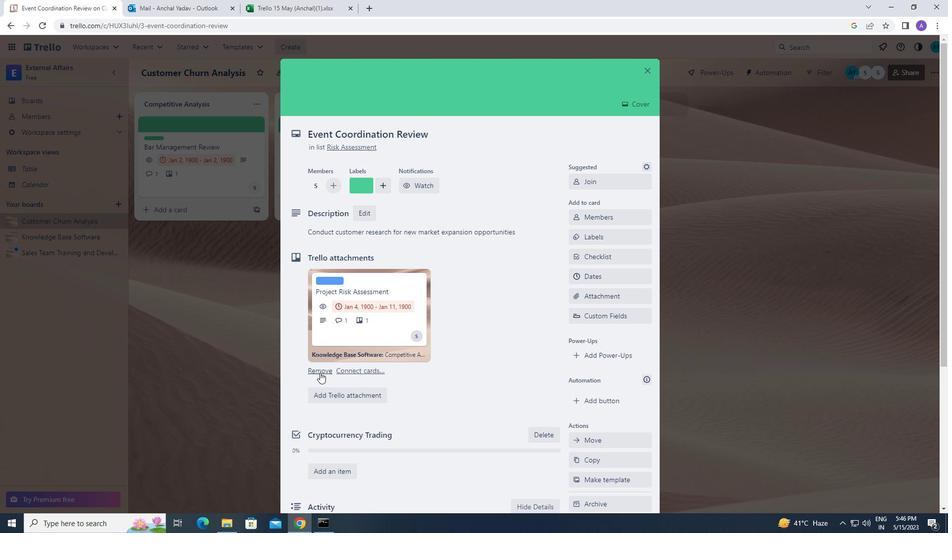 
Action: Mouse scrolled (320, 372) with delta (0, 0)
Screenshot: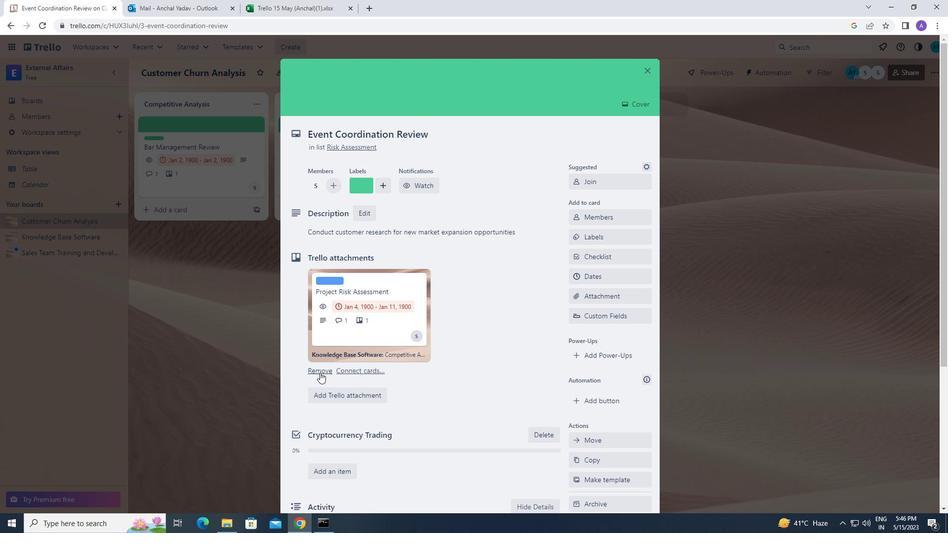 
Action: Mouse scrolled (320, 372) with delta (0, 0)
Screenshot: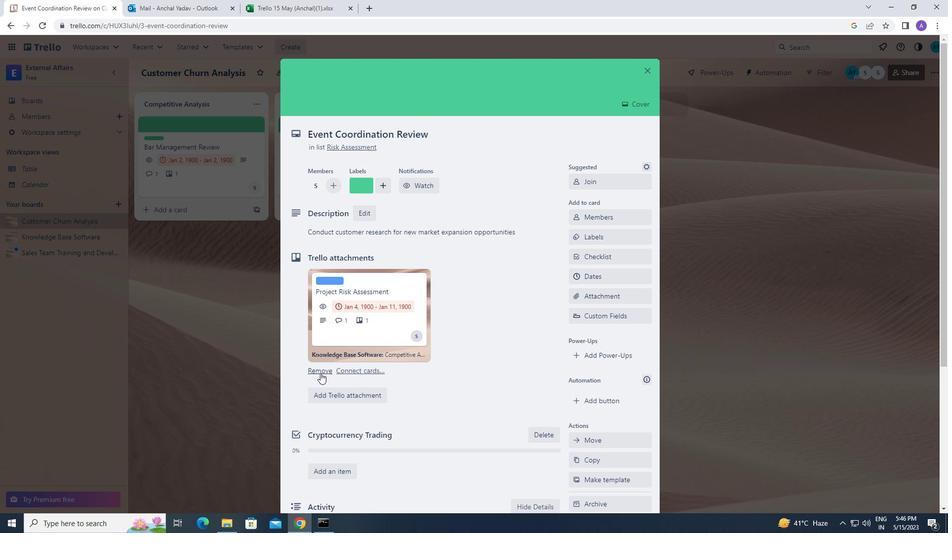 
Action: Mouse moved to (327, 381)
Screenshot: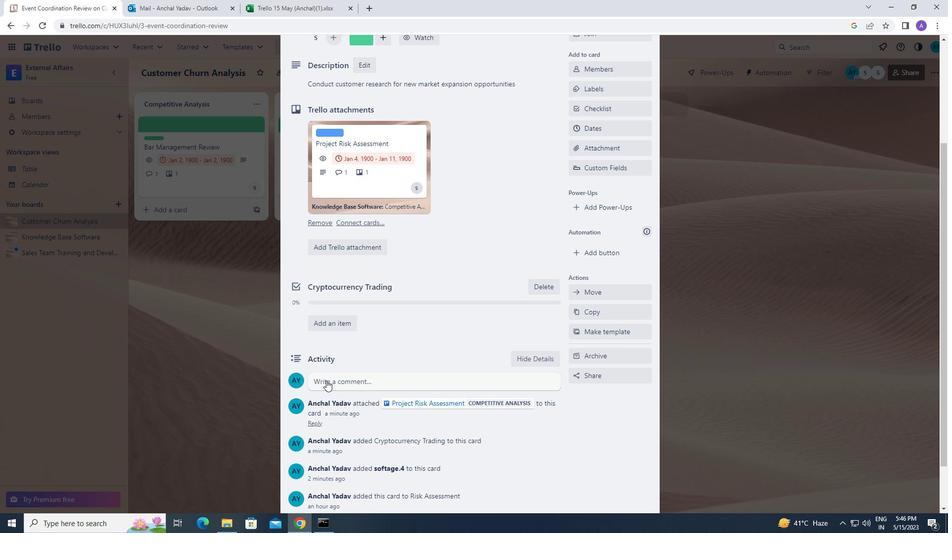 
Action: Mouse pressed left at (327, 381)
Screenshot: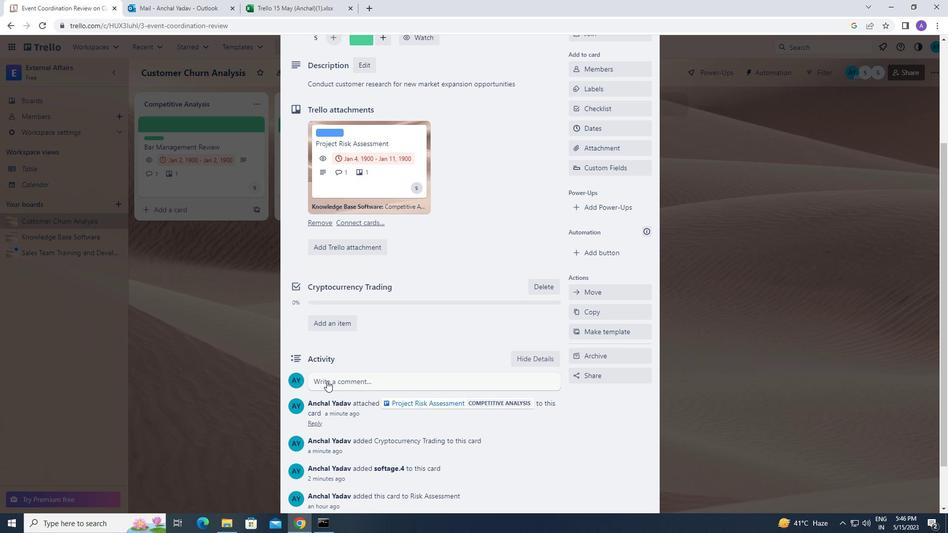
Action: Mouse moved to (332, 412)
Screenshot: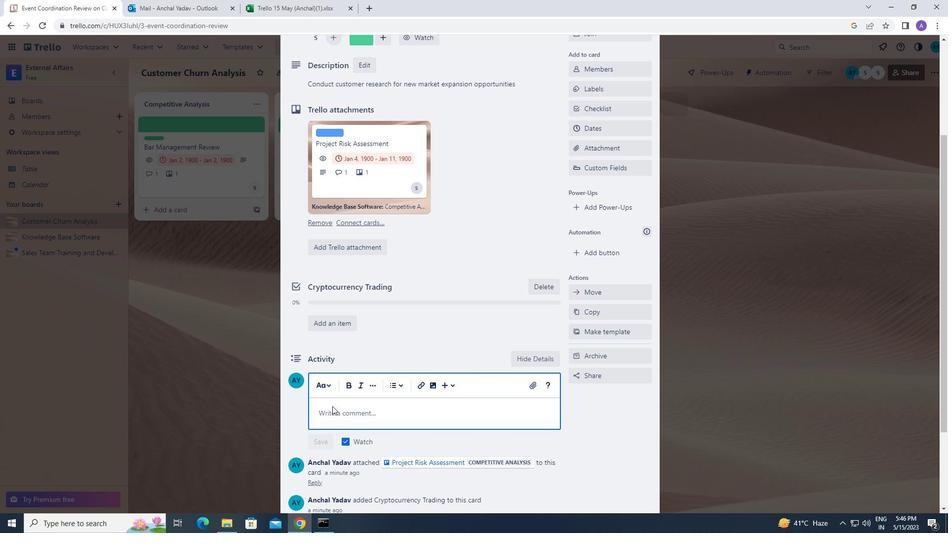 
Action: Mouse pressed left at (332, 412)
Screenshot: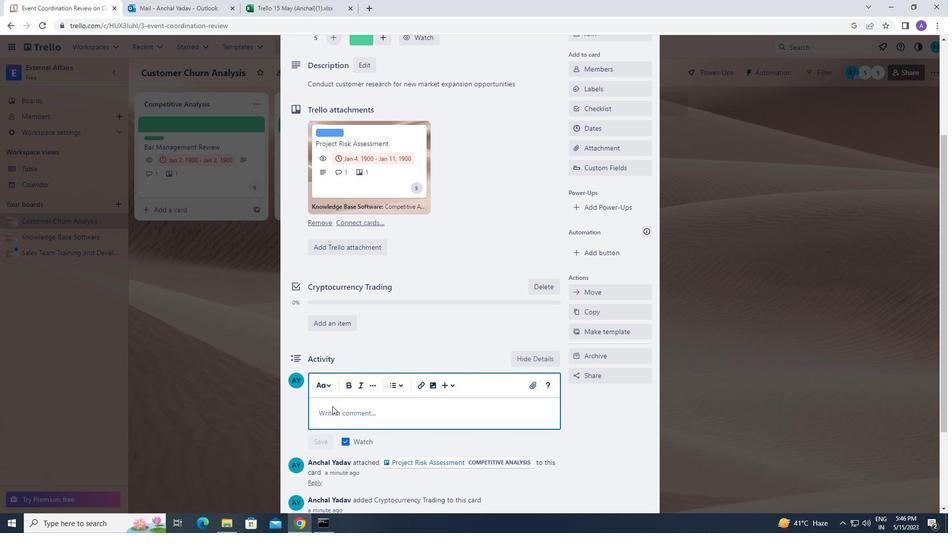 
Action: Mouse moved to (333, 407)
Screenshot: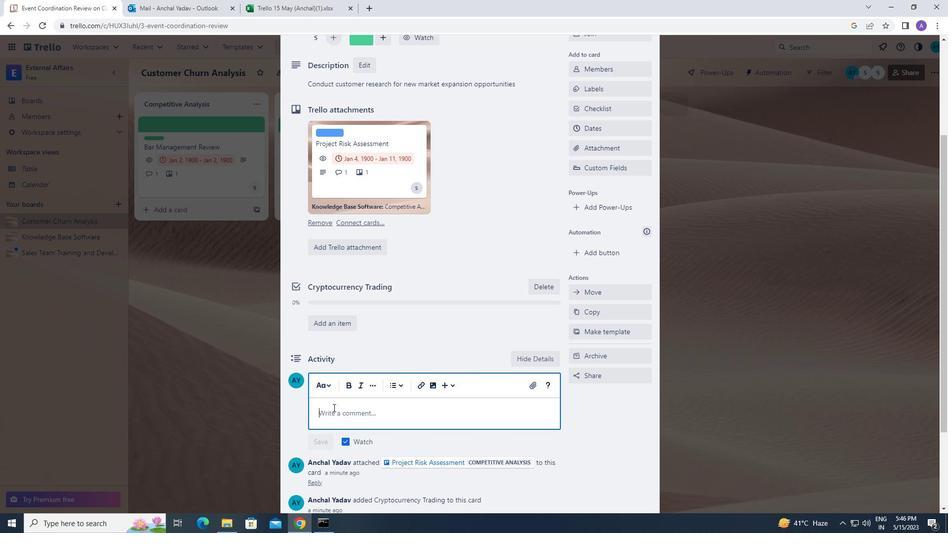 
Action: Key pressed <Key.caps_lock>g<Key.caps_lock>iven<Key.space>
Screenshot: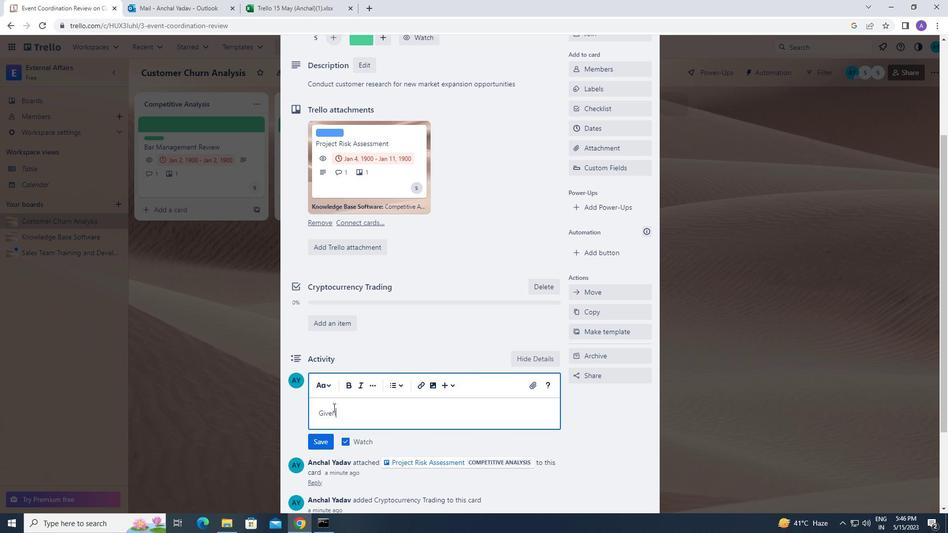 
Action: Mouse moved to (323, 354)
Screenshot: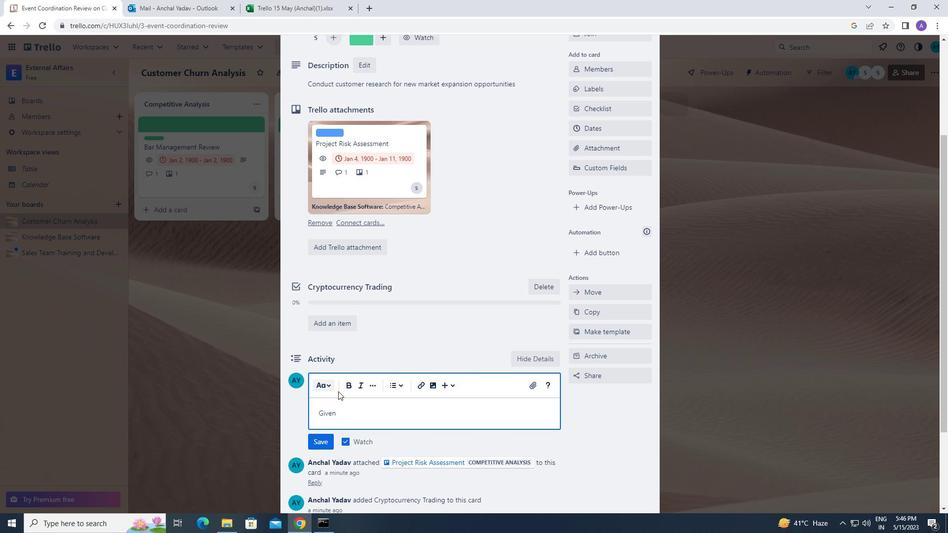 
Action: Key pressed t
Screenshot: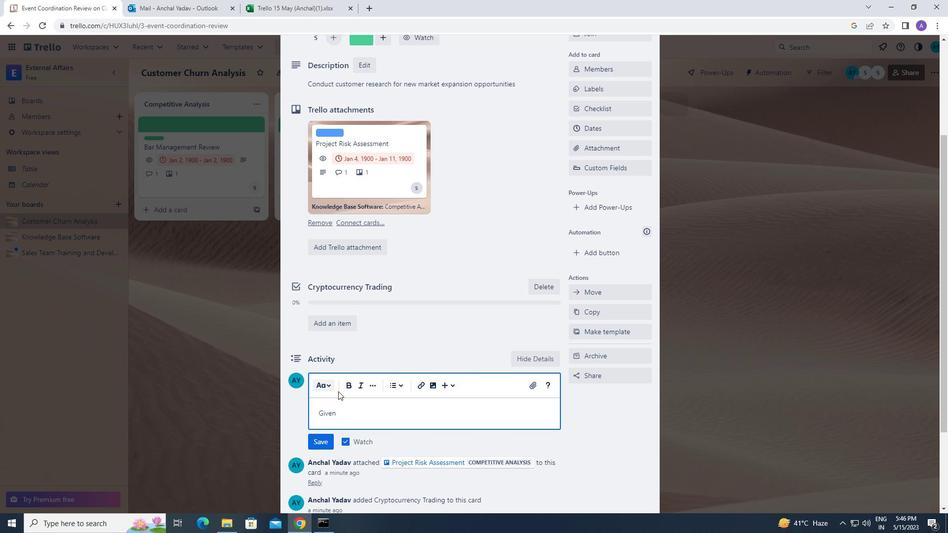 
Action: Mouse moved to (225, 366)
Screenshot: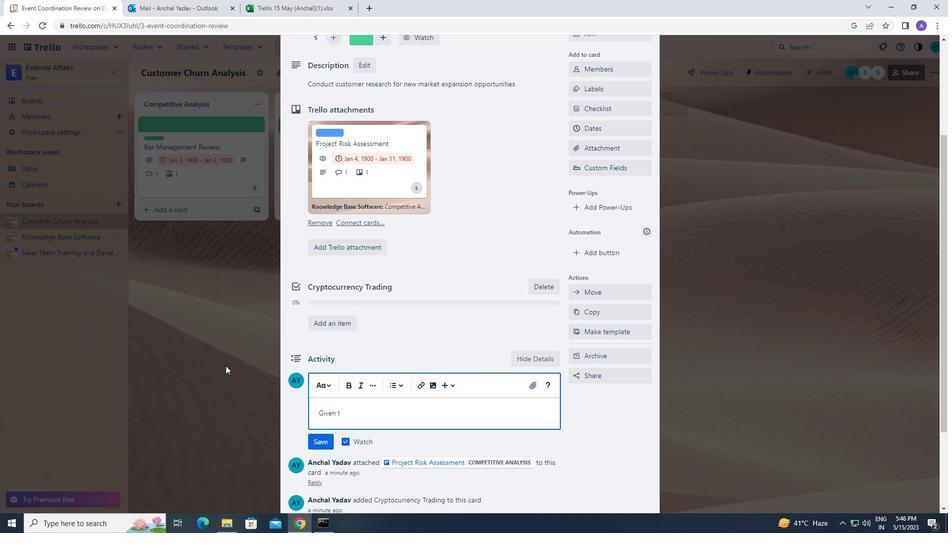 
Action: Key pressed h
Screenshot: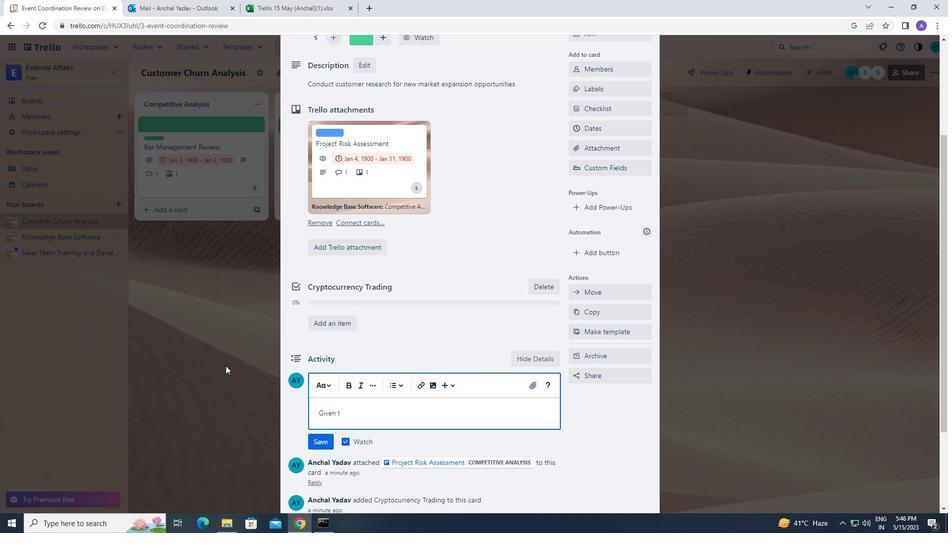 
Action: Mouse moved to (225, 366)
Screenshot: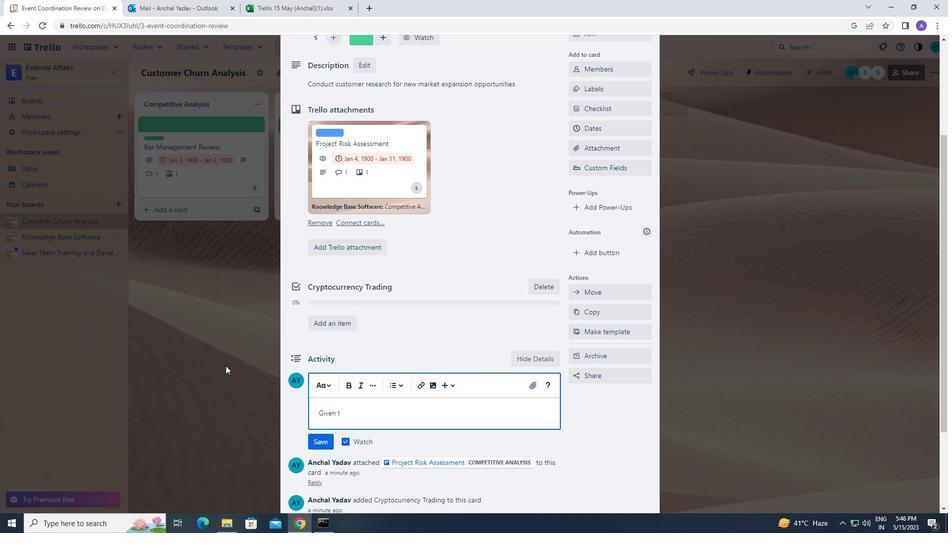 
Action: Key pressed e<Key.space>potential<Key.space>impact<Key.space>of<Key.space>this<Key.space>task<Key.space>on<Key.space>our<Key.space>team<Key.space>morale<Key.space>and<Key.space>motivation,<Key.space>let<Key.space>us<Key.space>ensy<Key.backspace>ure<Key.space>thatbw<Key.backspace><Key.backspace><Key.space>we<Key.space>approach<Key.space>it<Key.space>with<Key.space>asense<Key.space>of<Key.space>positivity<Key.space>and<Key.space>enthi<Key.backspace>usiasm
Screenshot: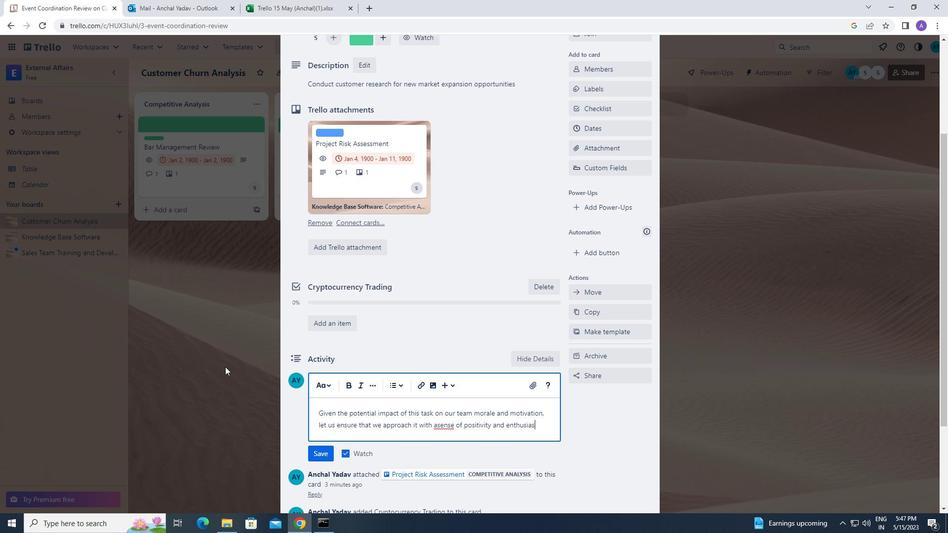 
Action: Mouse moved to (319, 452)
Screenshot: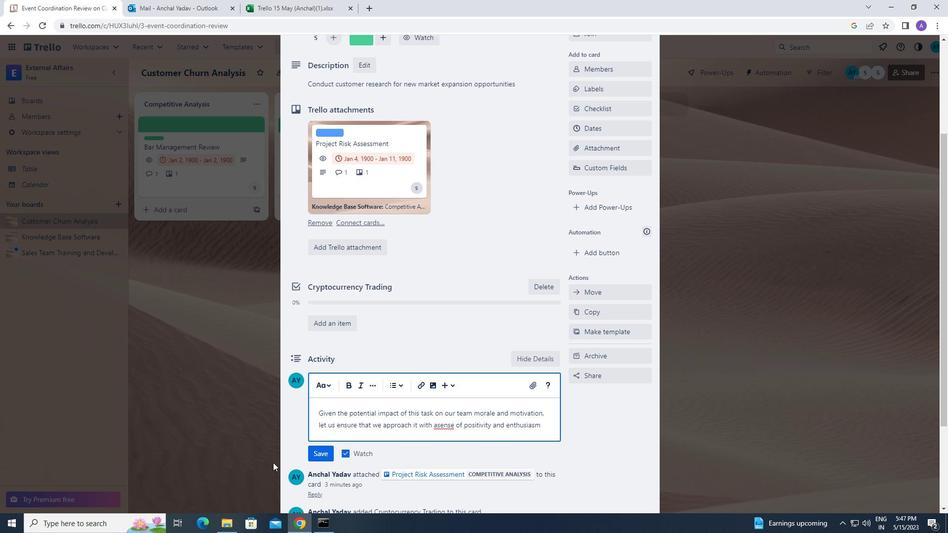 
Action: Mouse pressed left at (319, 452)
Screenshot: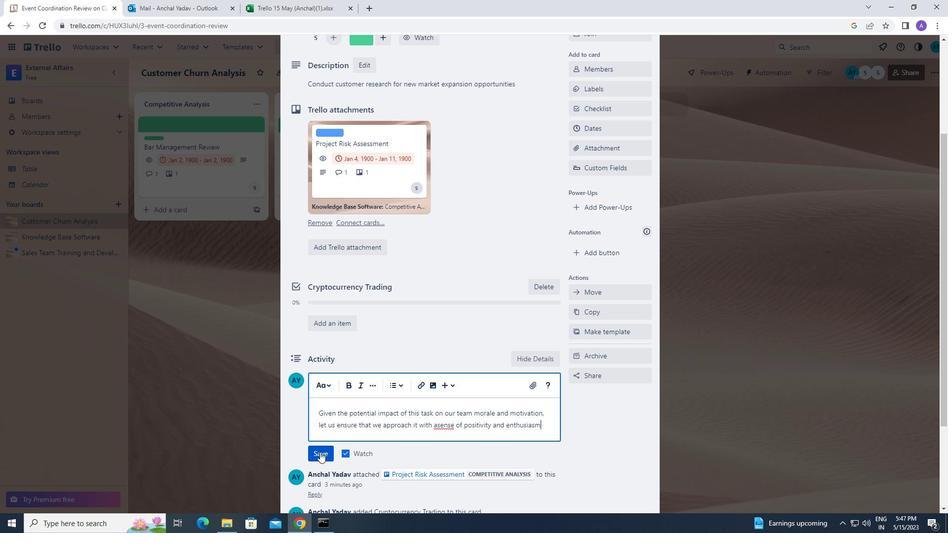 
Action: Mouse moved to (326, 447)
Screenshot: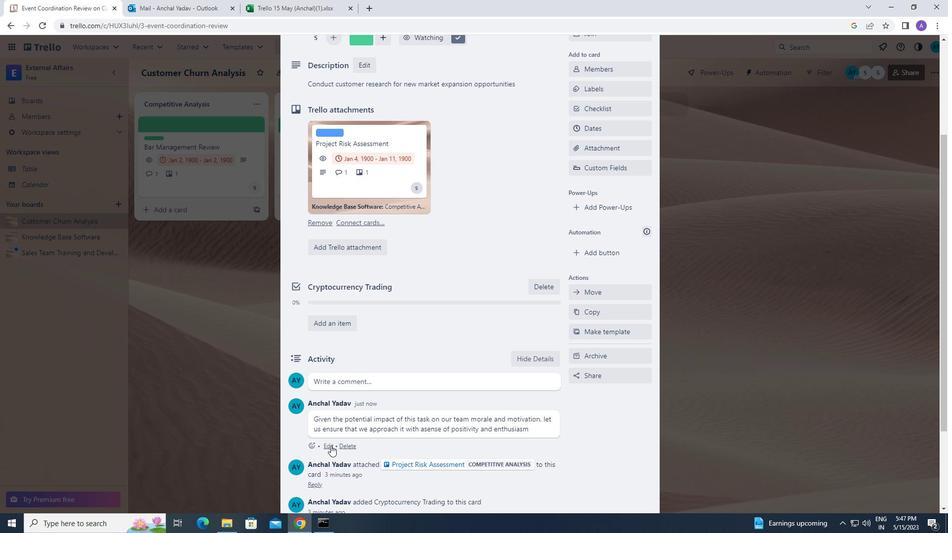 
Action: Mouse pressed left at (326, 447)
Screenshot: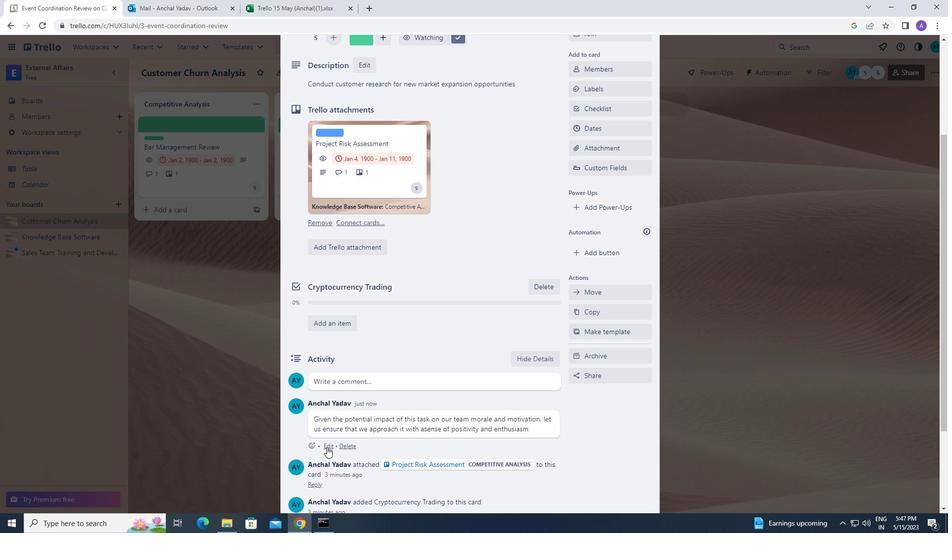 
Action: Mouse moved to (436, 463)
Screenshot: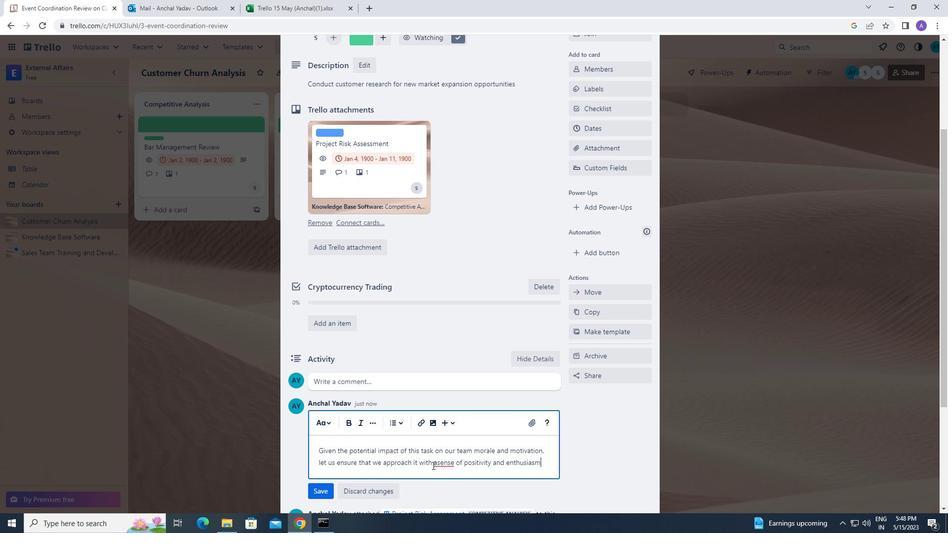 
Action: Mouse pressed left at (436, 463)
Screenshot: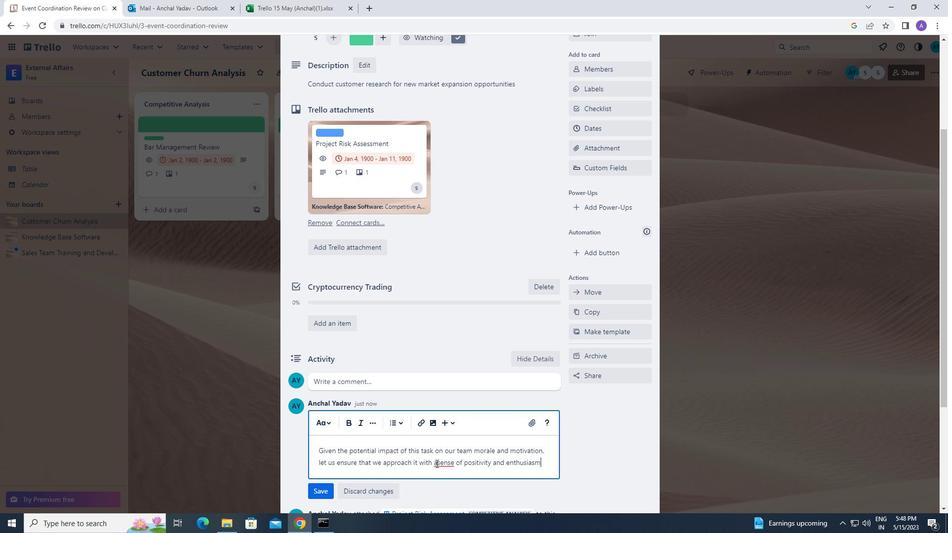 
Action: Mouse moved to (456, 467)
Screenshot: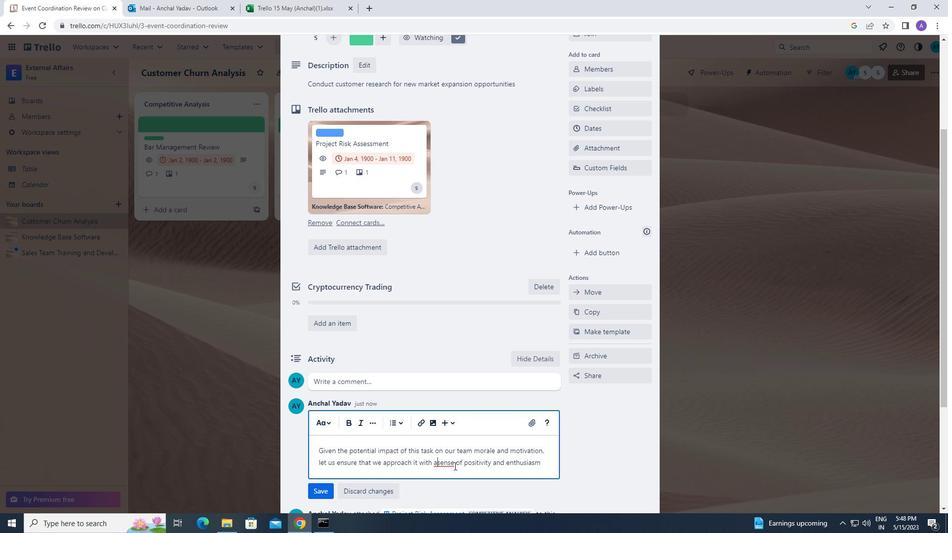 
Action: Key pressed <Key.space>
Screenshot: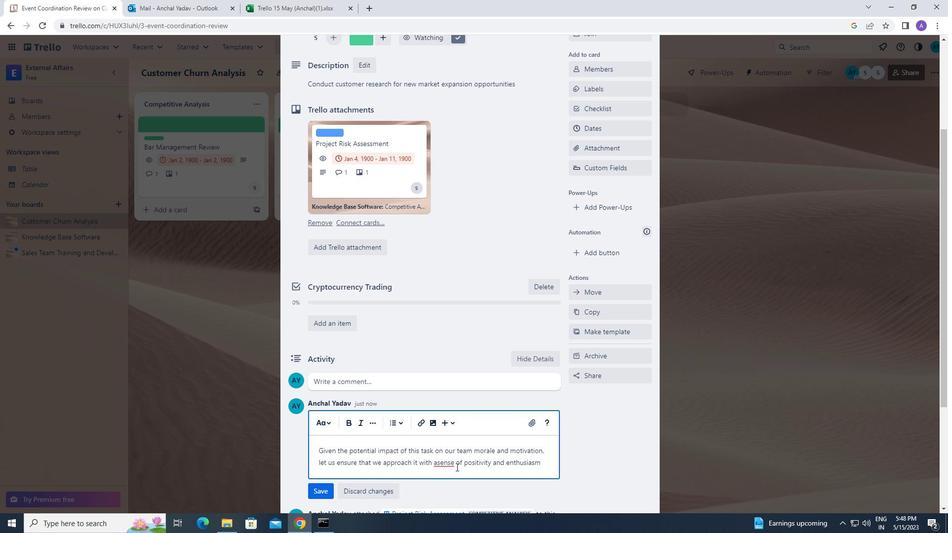
Action: Mouse moved to (317, 490)
Screenshot: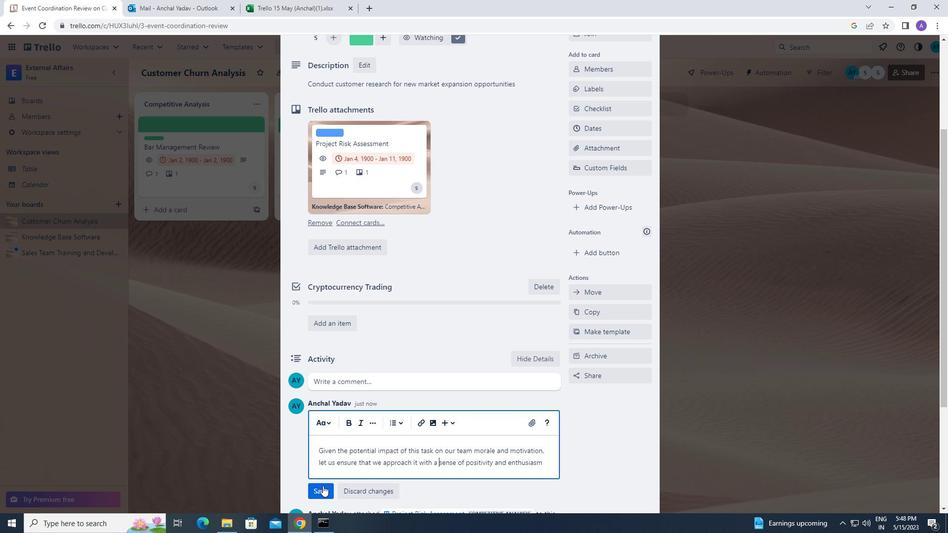 
Action: Mouse pressed left at (317, 490)
Screenshot: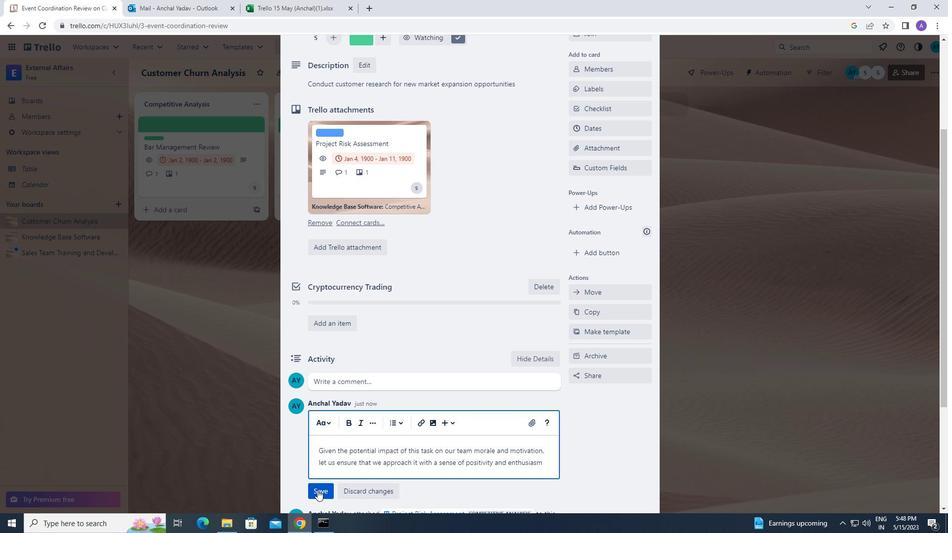 
Action: Mouse moved to (595, 130)
Screenshot: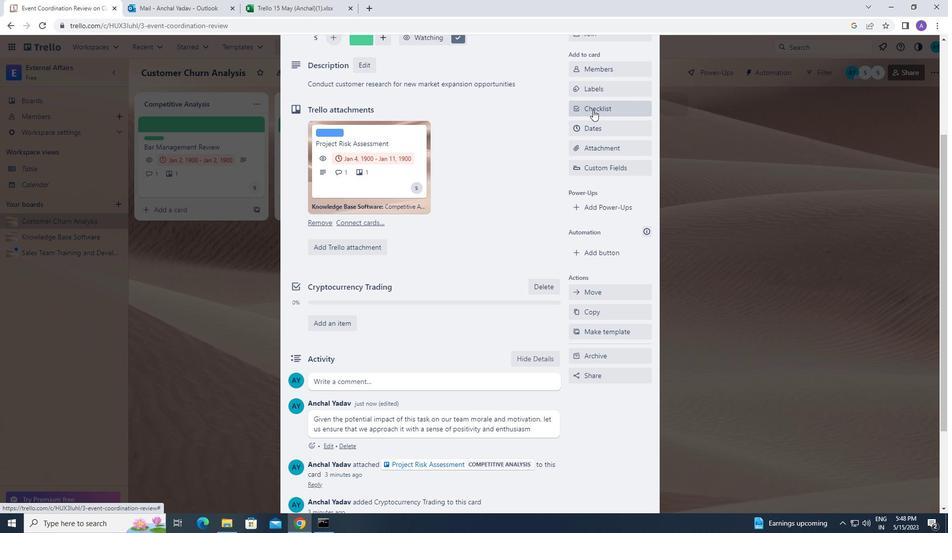 
Action: Mouse pressed left at (595, 130)
Screenshot: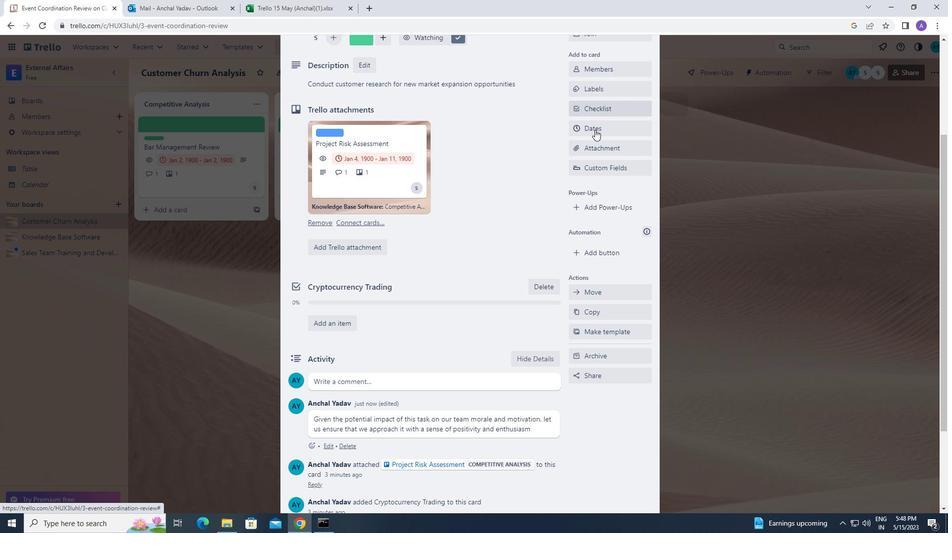 
Action: Mouse moved to (577, 328)
Screenshot: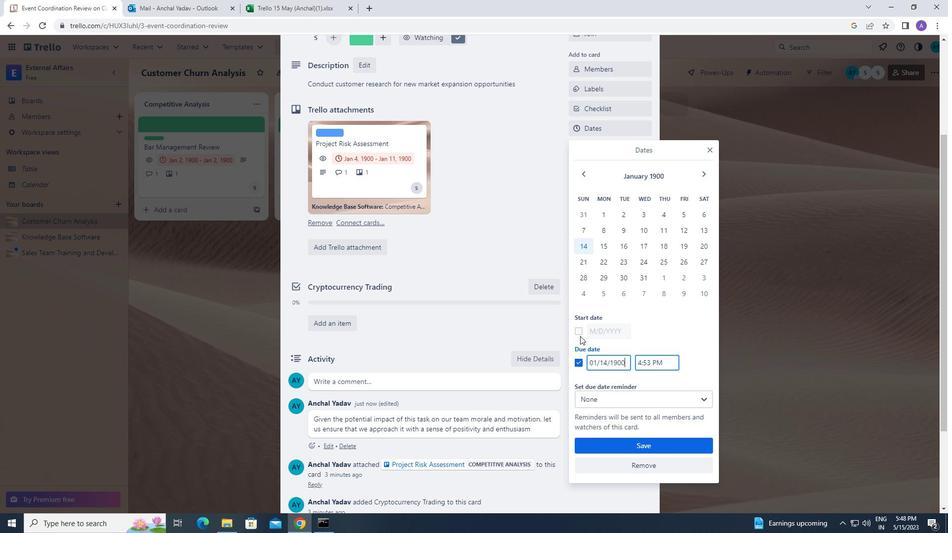 
Action: Mouse pressed left at (577, 328)
Screenshot: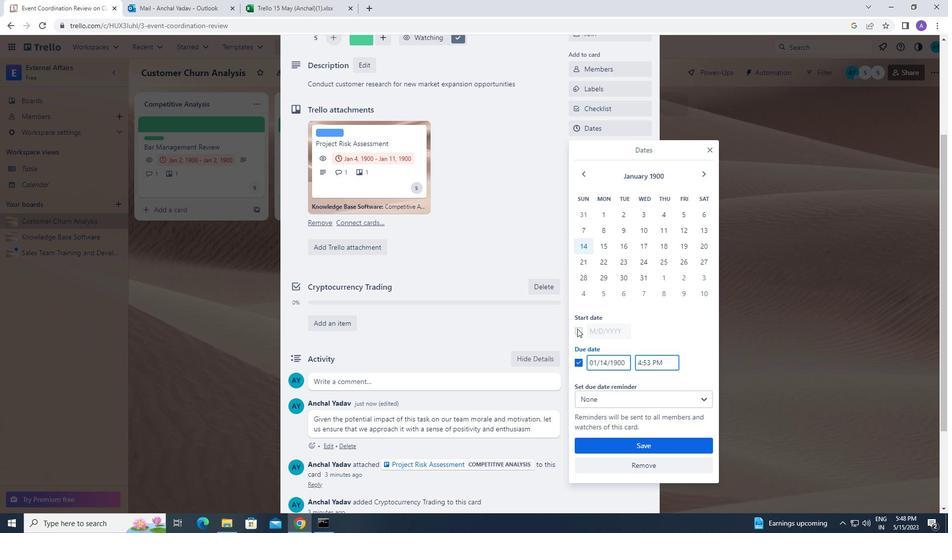 
Action: Mouse moved to (606, 325)
Screenshot: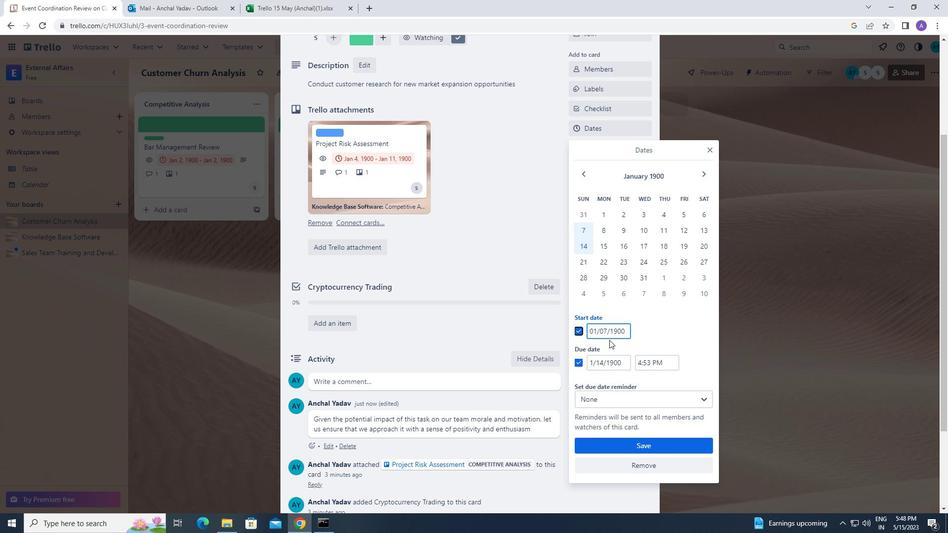 
Action: Mouse pressed left at (606, 325)
Screenshot: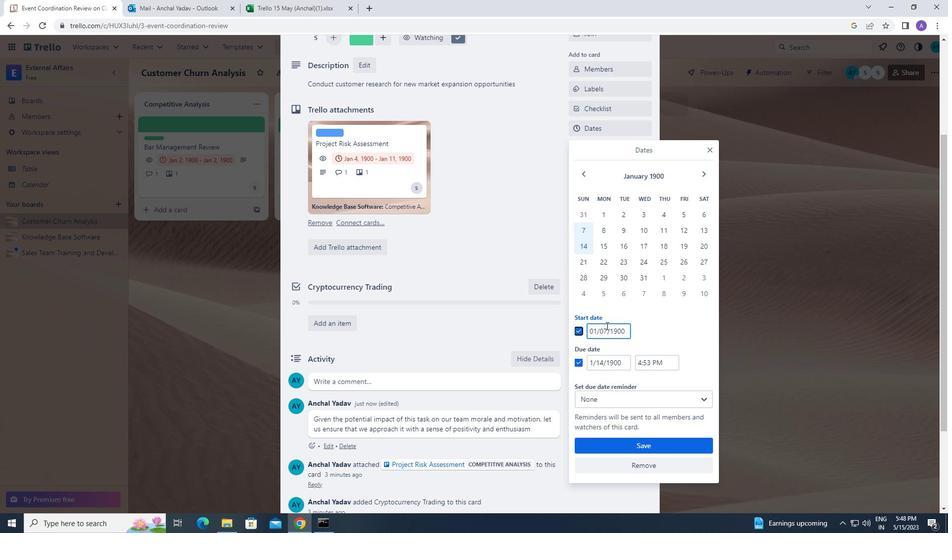 
Action: Mouse moved to (598, 329)
Screenshot: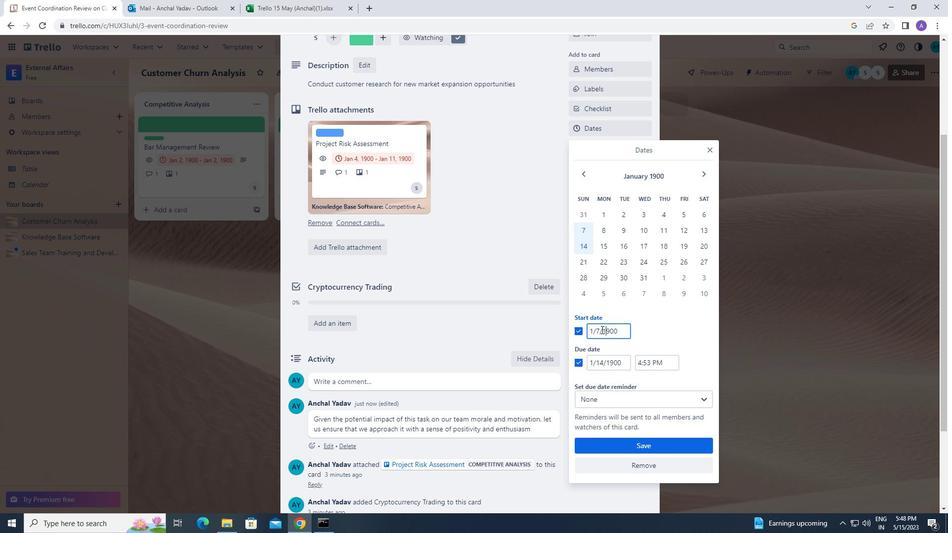 
Action: Mouse pressed left at (598, 329)
Screenshot: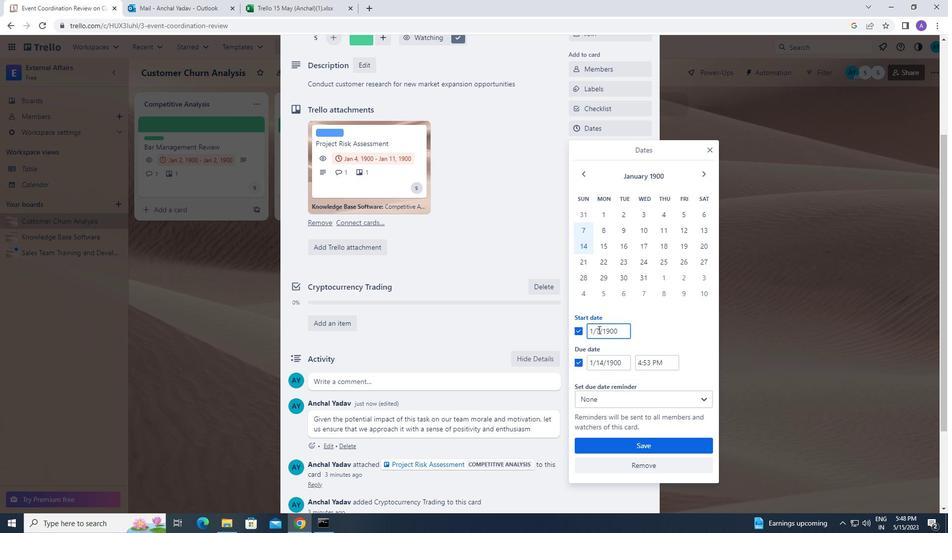 
Action: Key pressed <Key.backspace>08
Screenshot: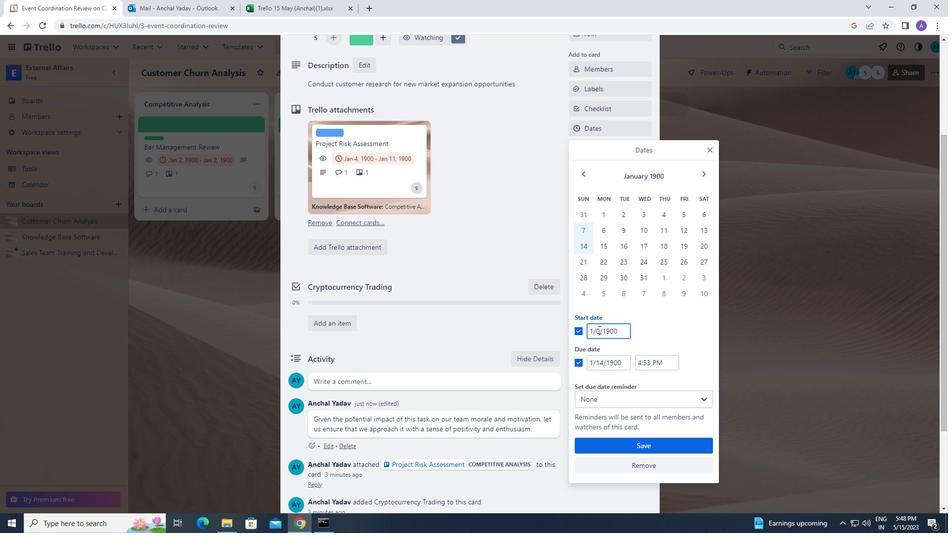 
Action: Mouse moved to (603, 360)
Screenshot: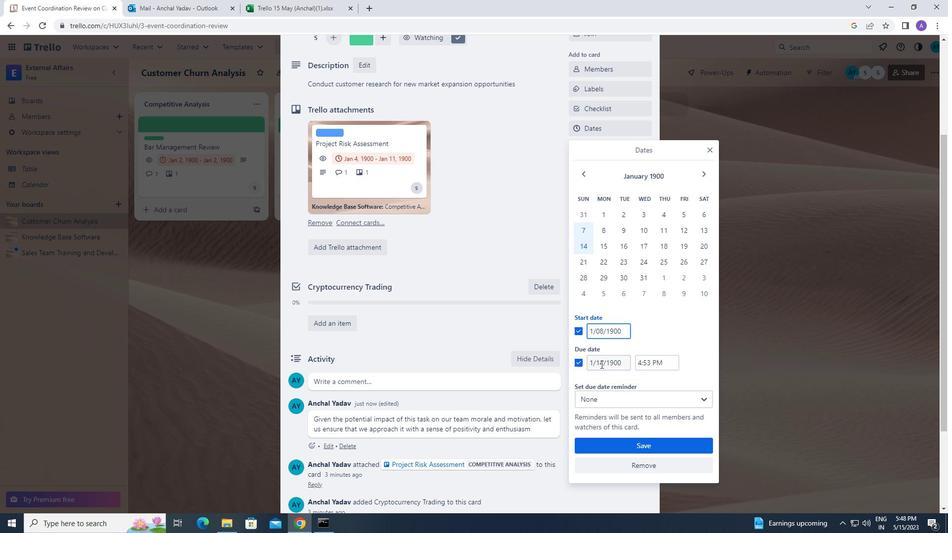 
Action: Mouse pressed left at (603, 360)
Screenshot: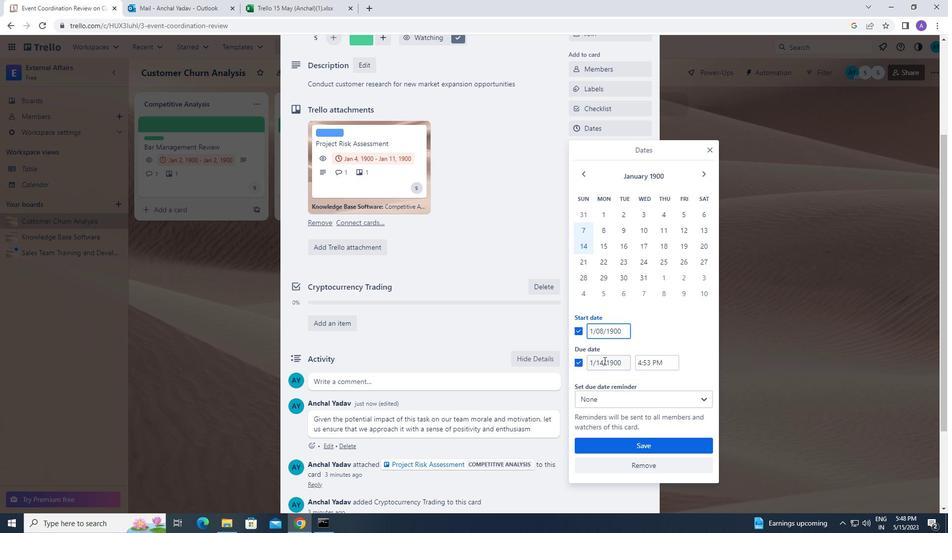 
Action: Mouse moved to (586, 327)
Screenshot: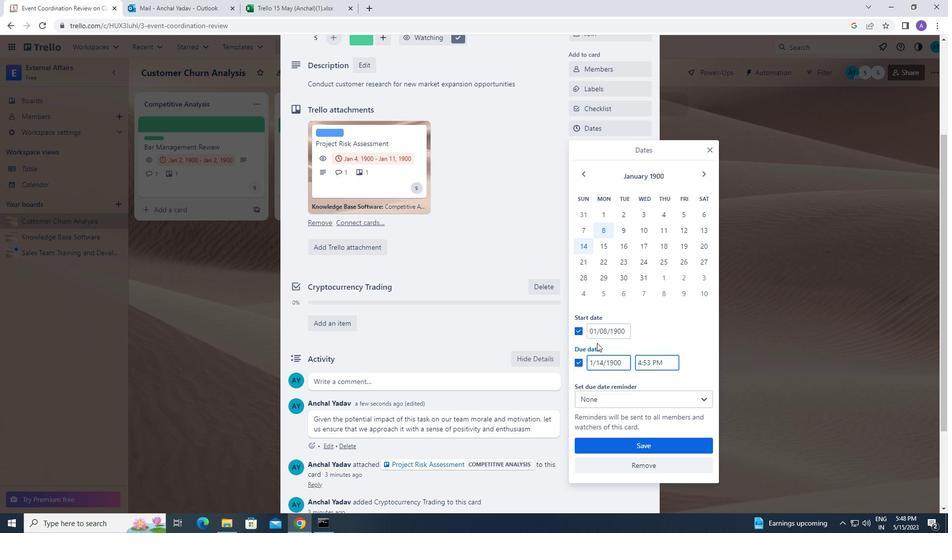 
Action: Key pressed <Key.backspace>5
Screenshot: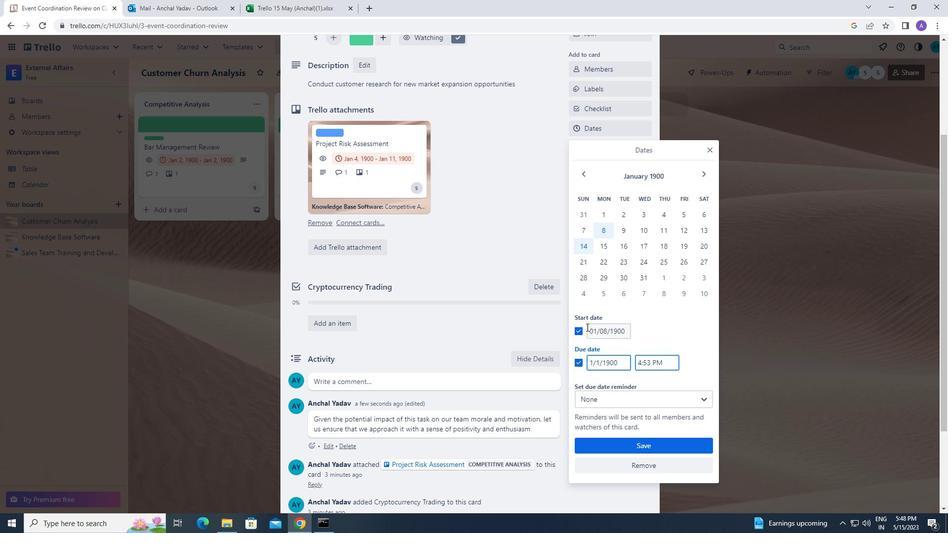 
Action: Mouse moved to (595, 447)
Screenshot: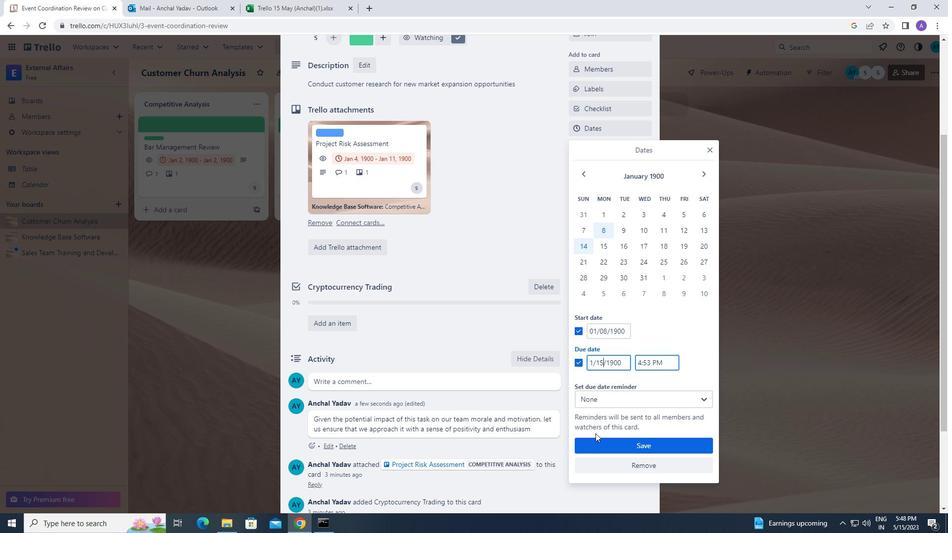 
Action: Mouse pressed left at (595, 447)
Screenshot: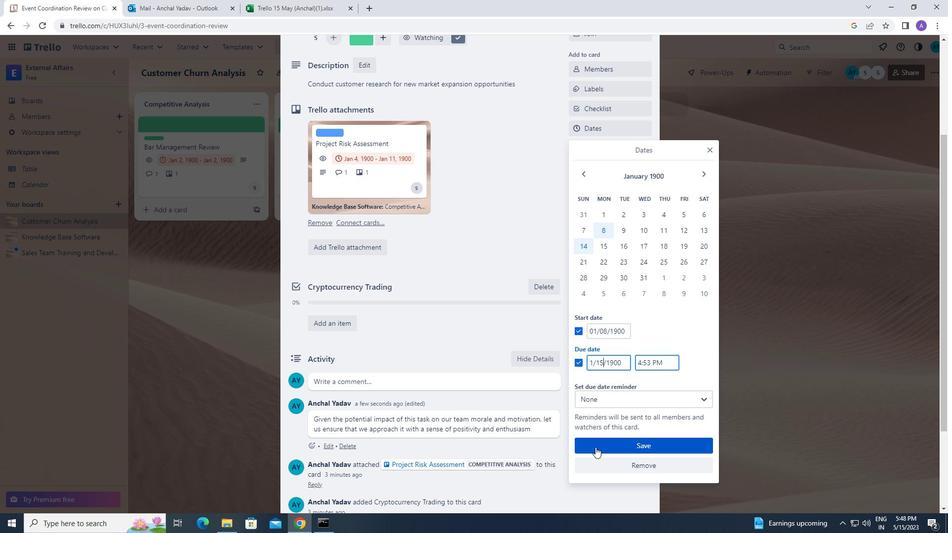 
Action: Mouse moved to (584, 438)
Screenshot: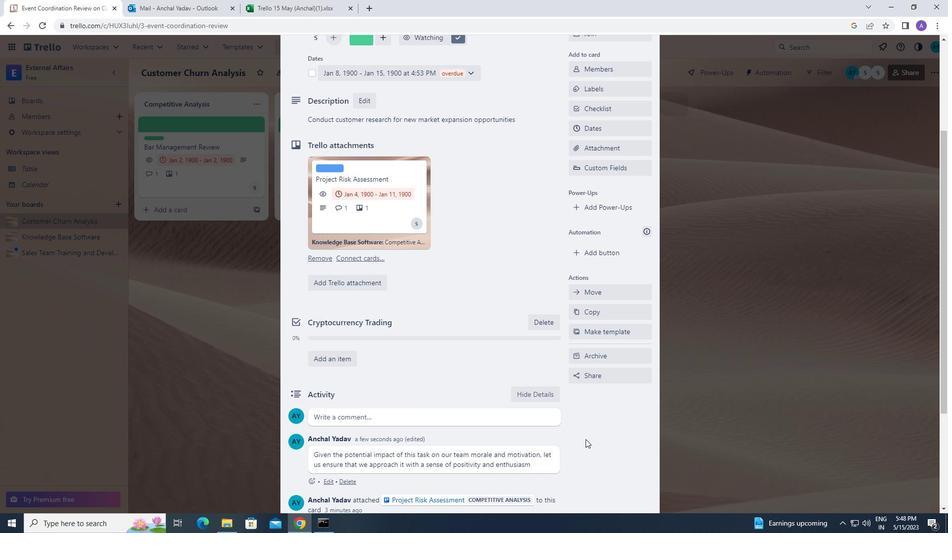 
